 Task: Find connections with filter location Oschersleben with filter topic #Entrepreneurwith filter profile language Spanish with filter current company Inshorts with filter school PARUL INSTITUTE OF TECH., LIMDA, VAGHODIA 087 with filter industry Retail Pharmacies with filter service category Software Testing with filter keywords title Boilermaker
Action: Mouse moved to (514, 83)
Screenshot: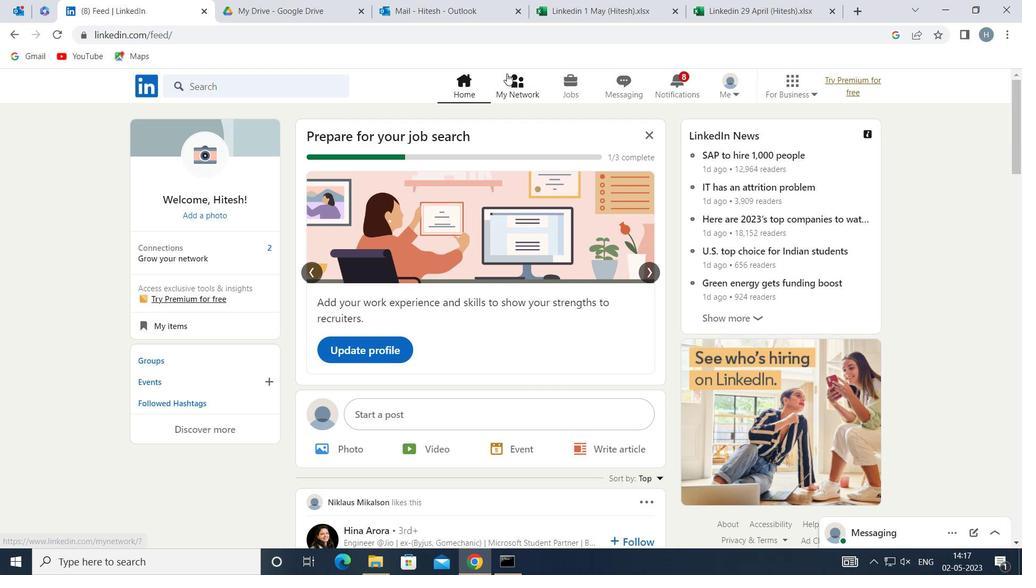 
Action: Mouse pressed left at (514, 83)
Screenshot: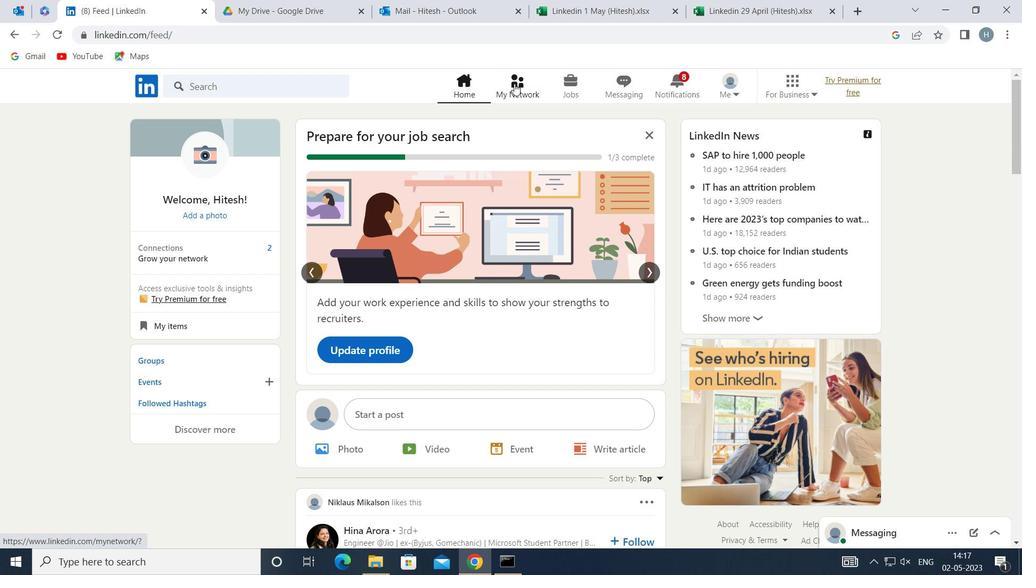 
Action: Mouse moved to (271, 158)
Screenshot: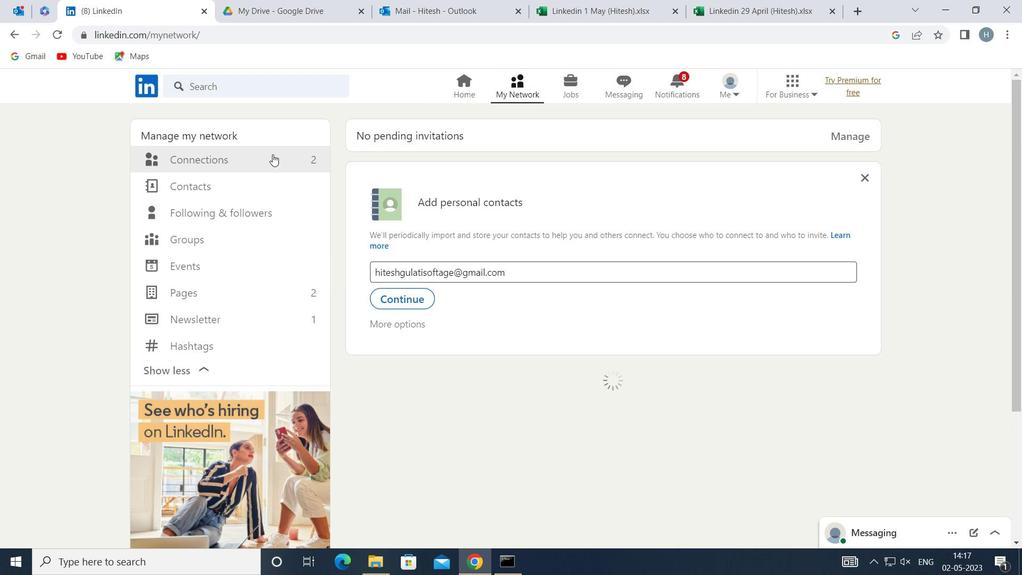 
Action: Mouse pressed left at (271, 158)
Screenshot: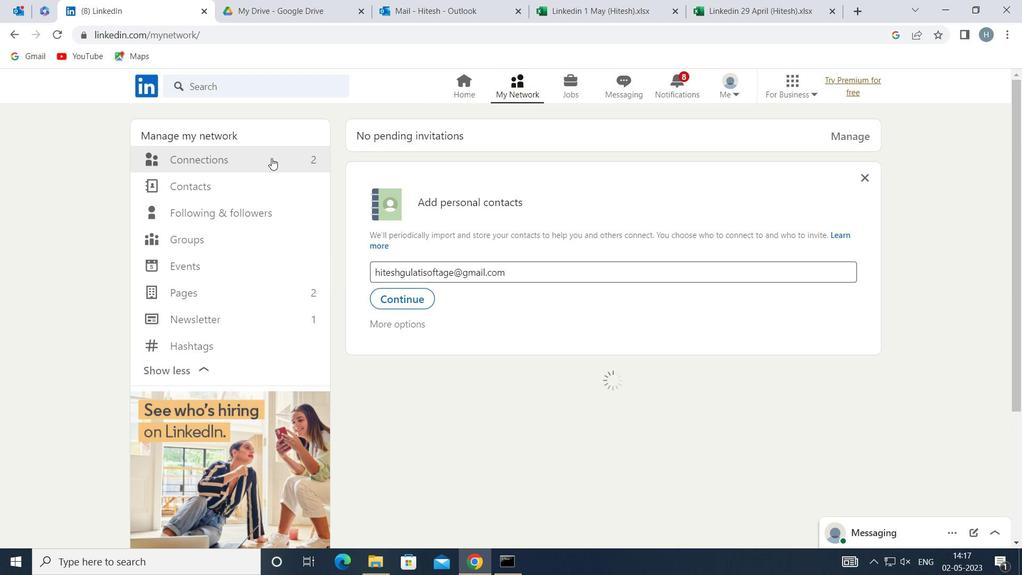 
Action: Mouse moved to (592, 158)
Screenshot: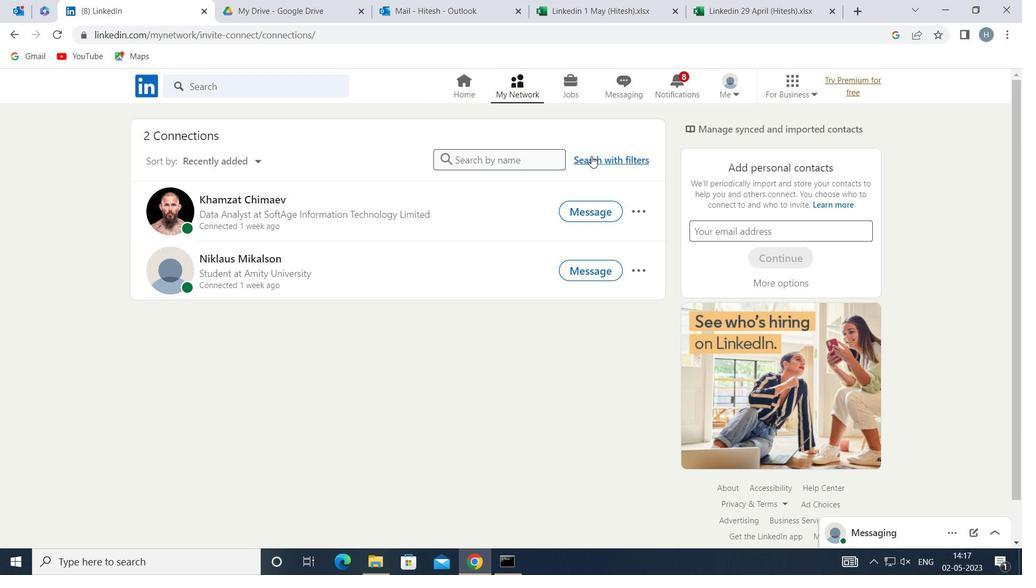 
Action: Mouse pressed left at (592, 158)
Screenshot: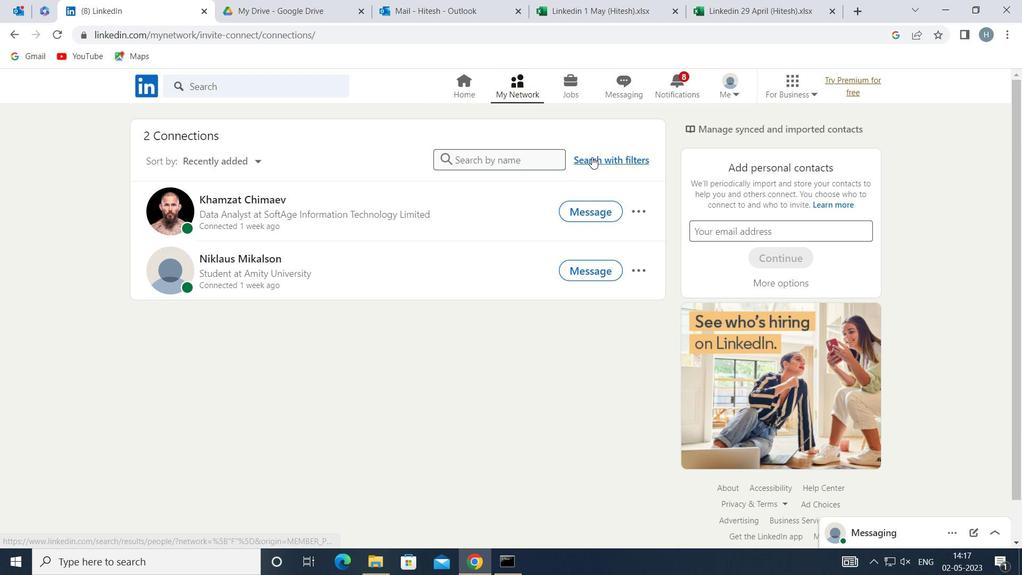 
Action: Mouse moved to (560, 123)
Screenshot: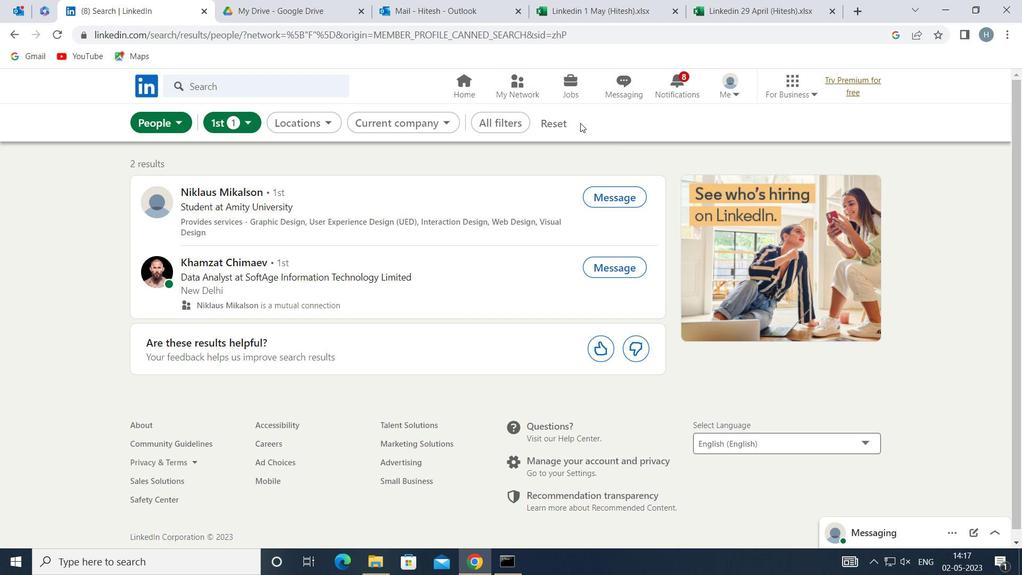 
Action: Mouse pressed left at (560, 123)
Screenshot: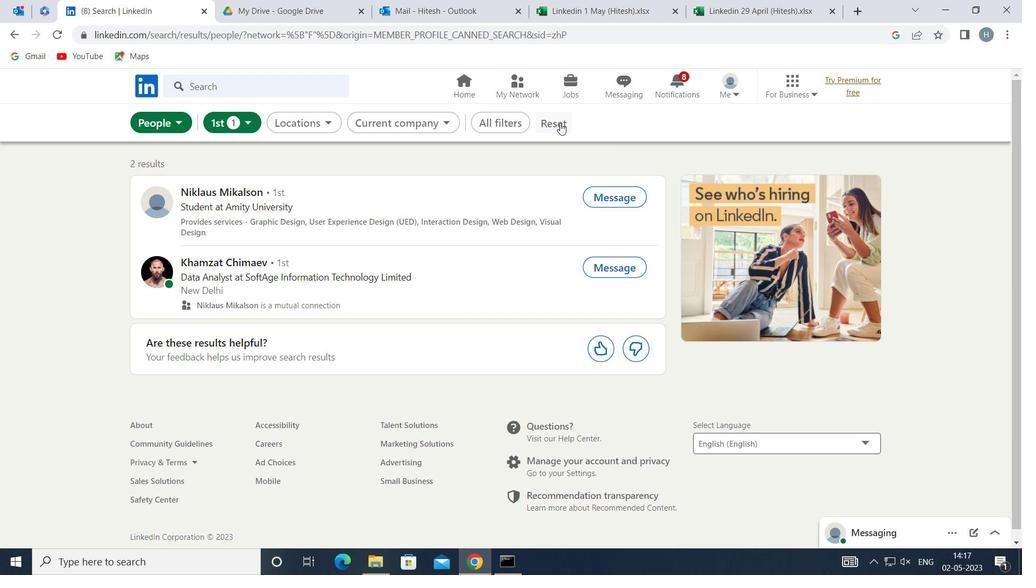 
Action: Mouse moved to (540, 118)
Screenshot: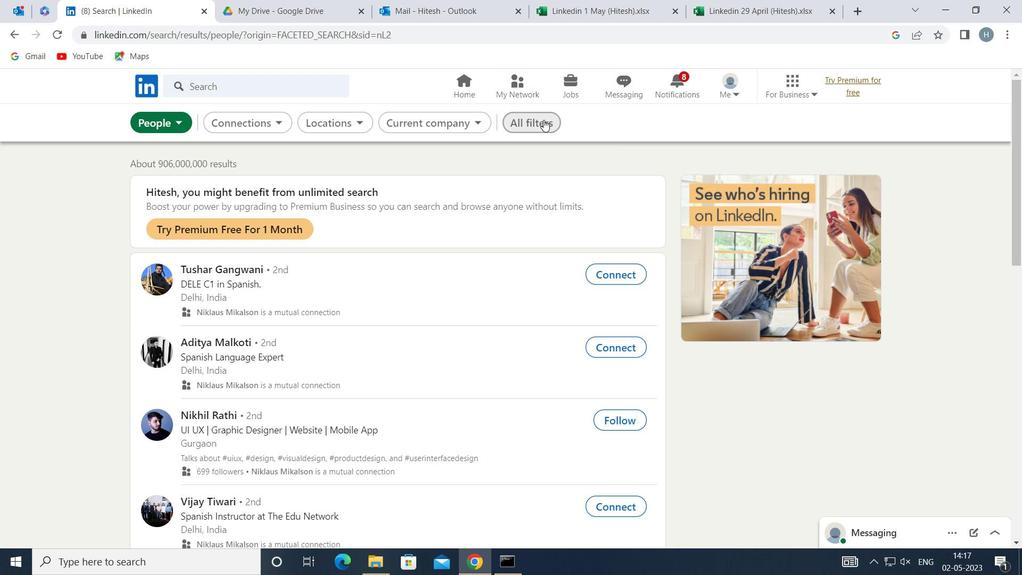 
Action: Mouse pressed left at (540, 118)
Screenshot: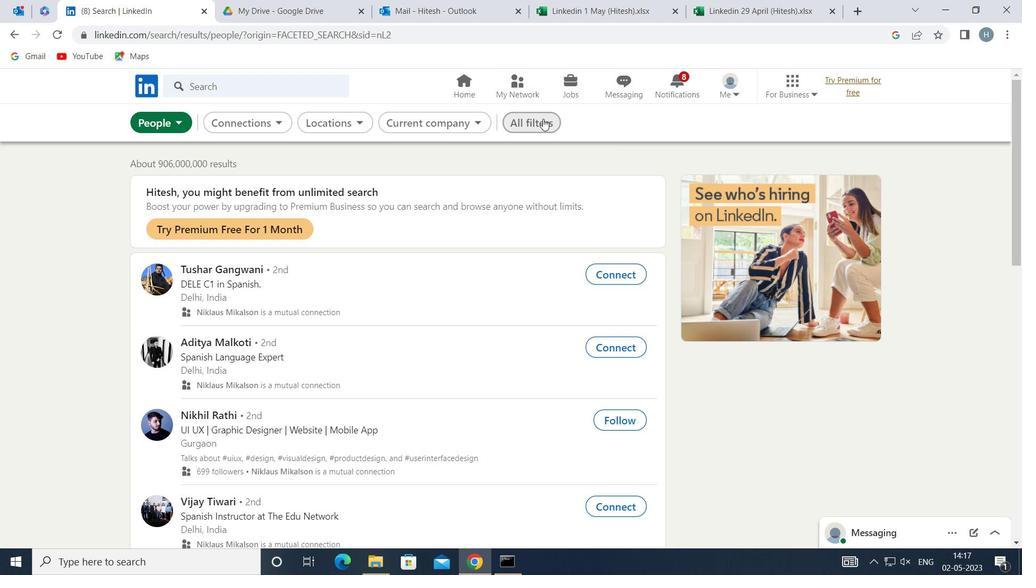 
Action: Mouse moved to (768, 254)
Screenshot: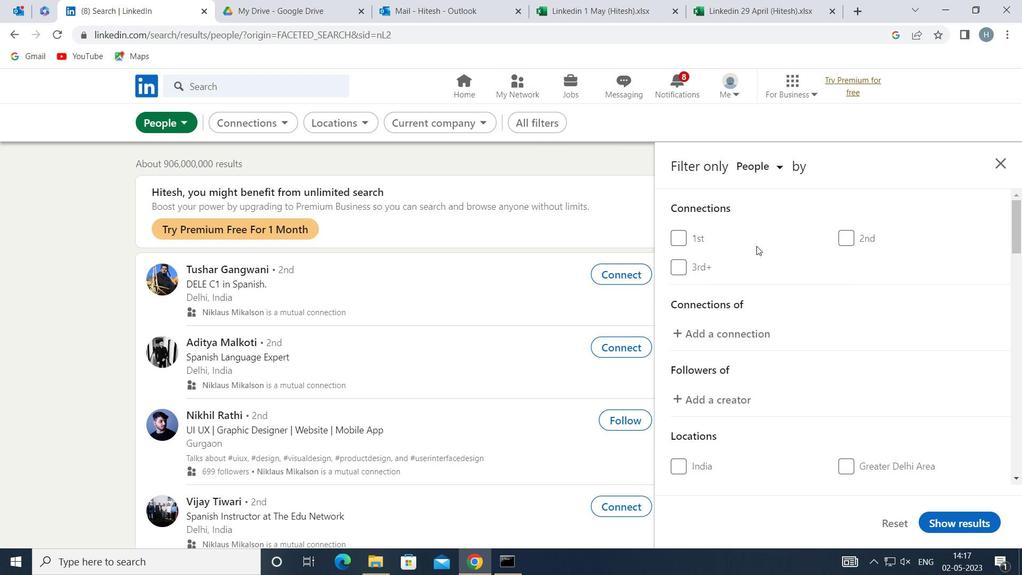 
Action: Mouse scrolled (768, 253) with delta (0, 0)
Screenshot: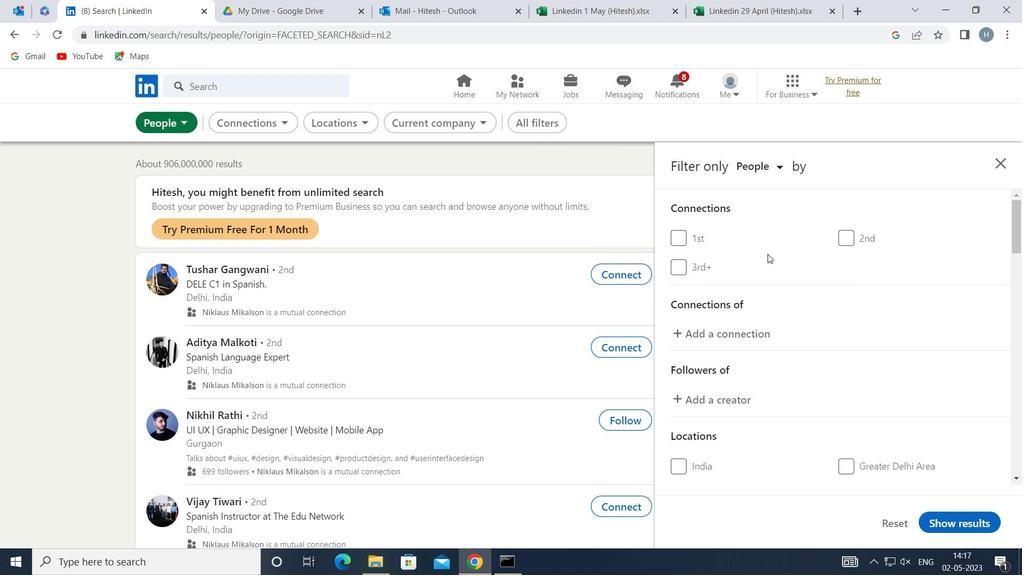 
Action: Mouse scrolled (768, 253) with delta (0, 0)
Screenshot: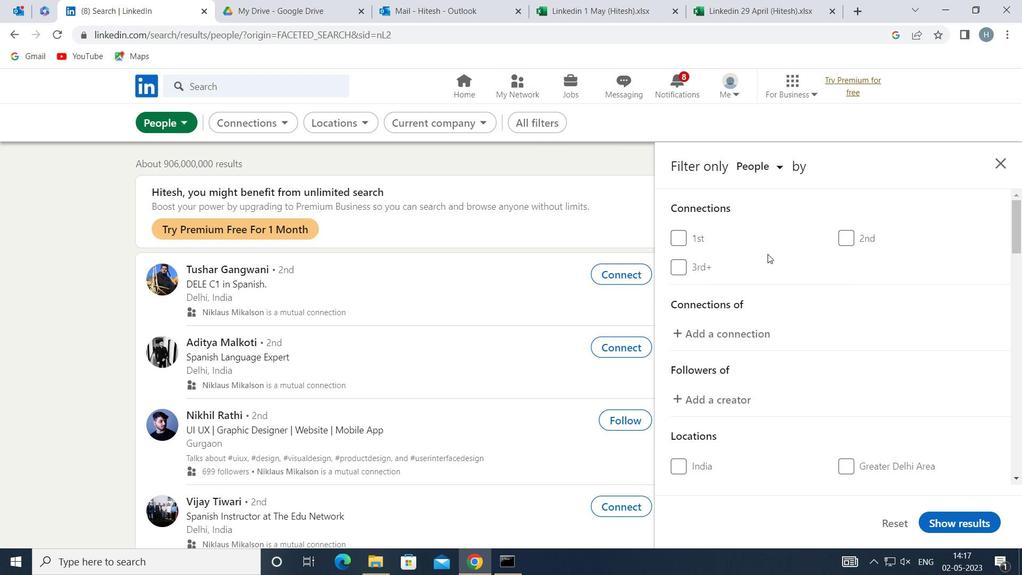 
Action: Mouse moved to (769, 254)
Screenshot: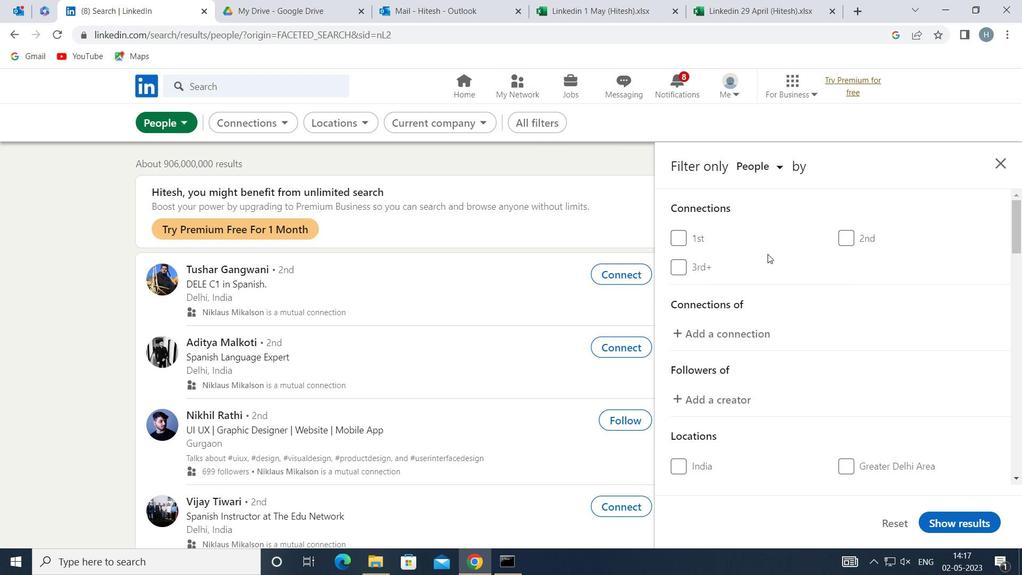 
Action: Mouse scrolled (769, 253) with delta (0, 0)
Screenshot: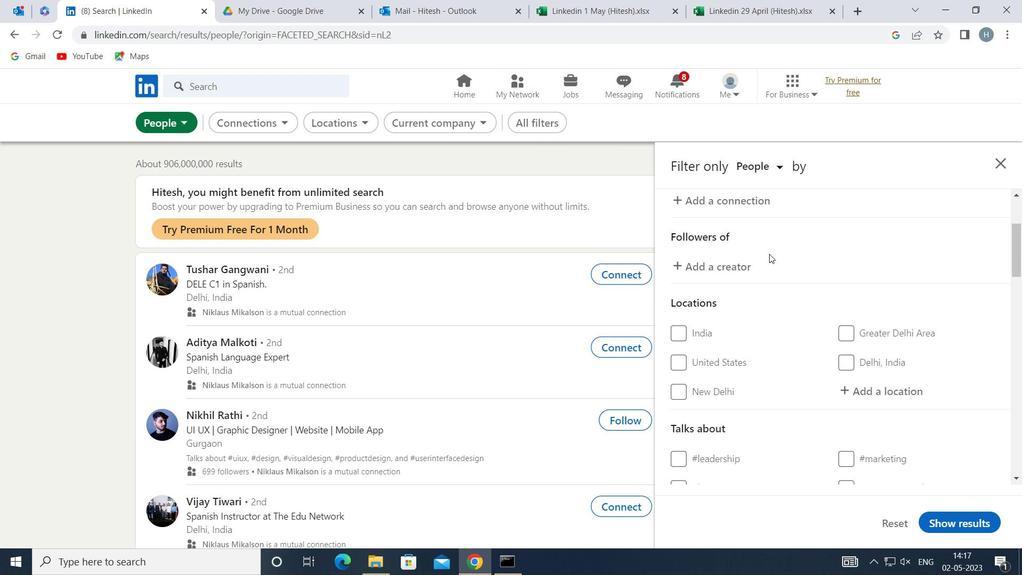
Action: Mouse moved to (850, 317)
Screenshot: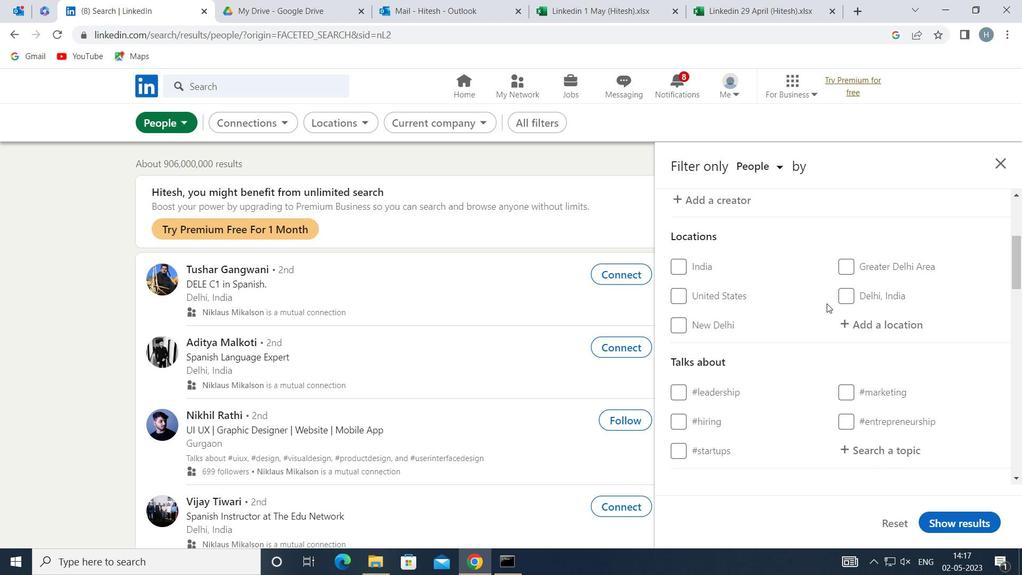 
Action: Mouse pressed left at (850, 317)
Screenshot: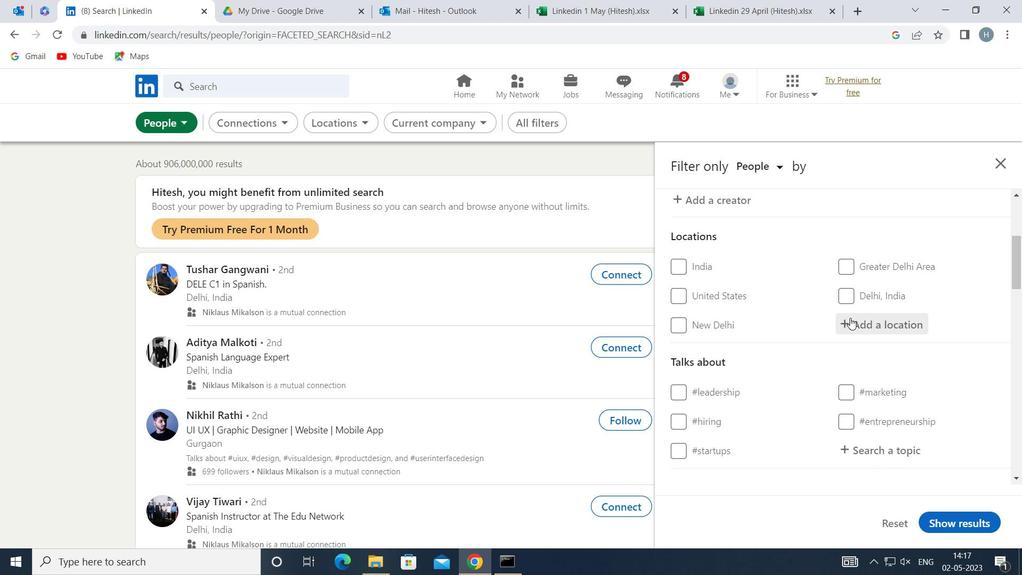 
Action: Mouse moved to (850, 317)
Screenshot: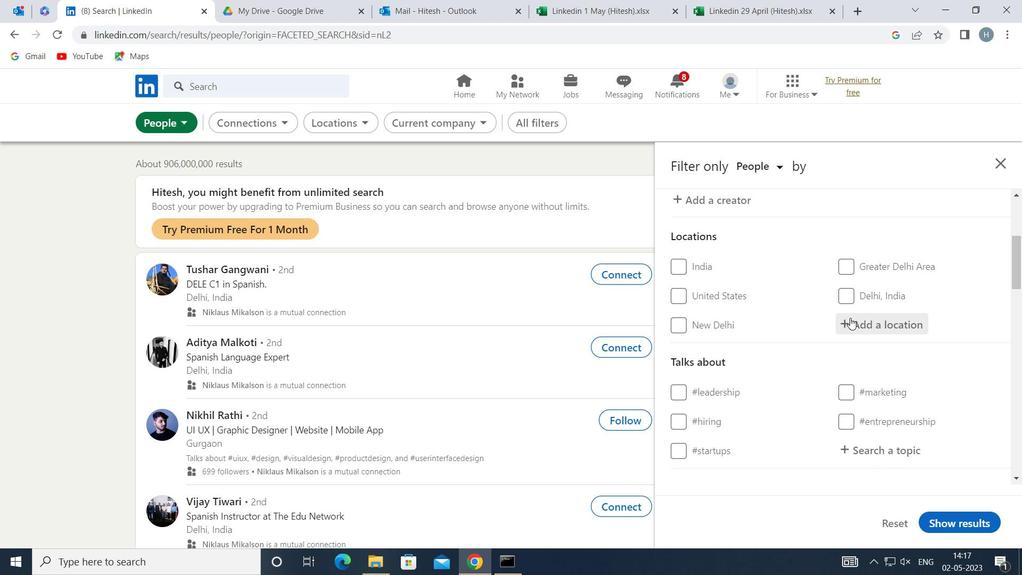 
Action: Key pressed <Key.shift>OSCHERSLEBEN
Screenshot: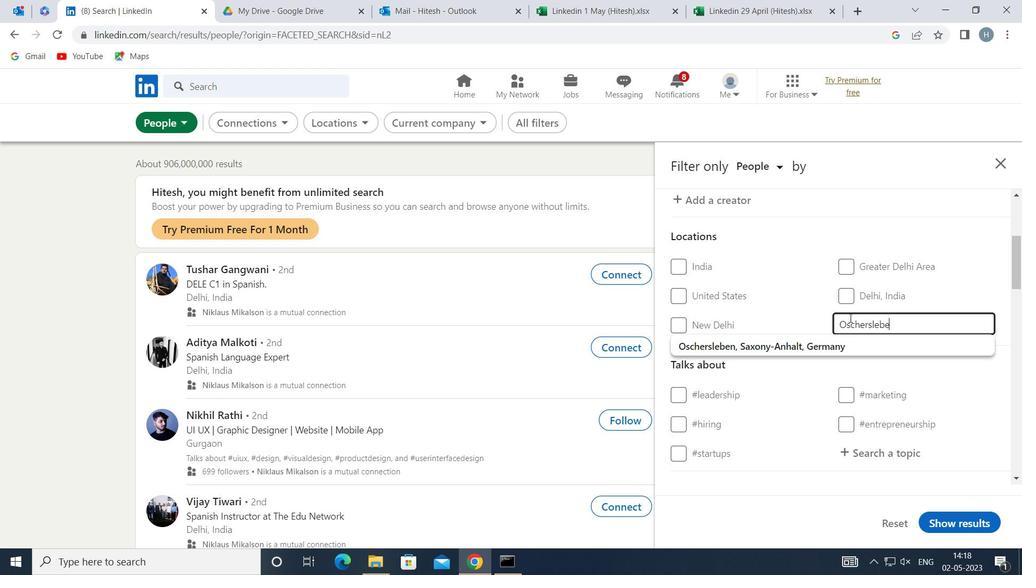 
Action: Mouse moved to (839, 341)
Screenshot: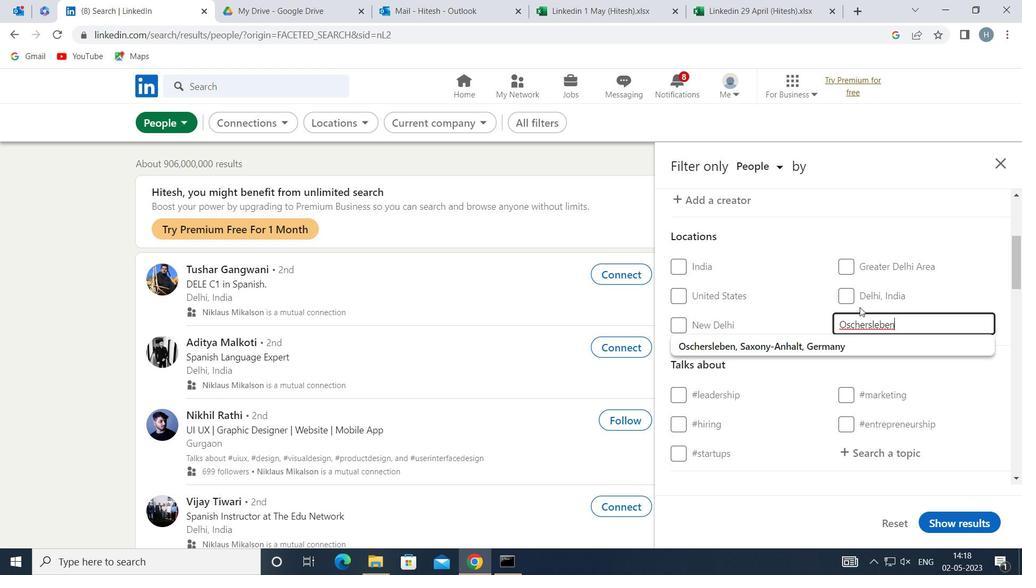 
Action: Mouse pressed left at (839, 341)
Screenshot: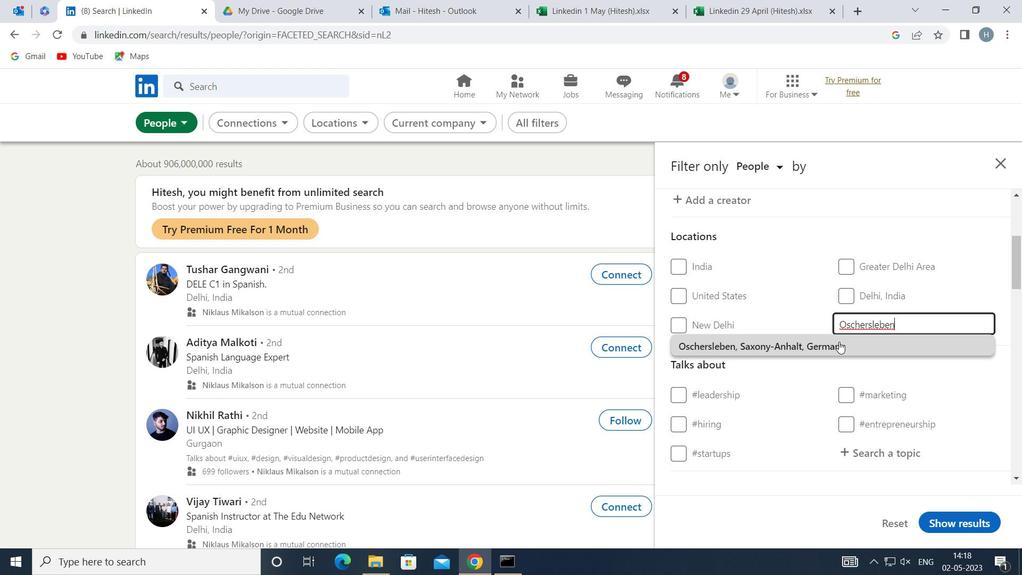 
Action: Mouse moved to (837, 345)
Screenshot: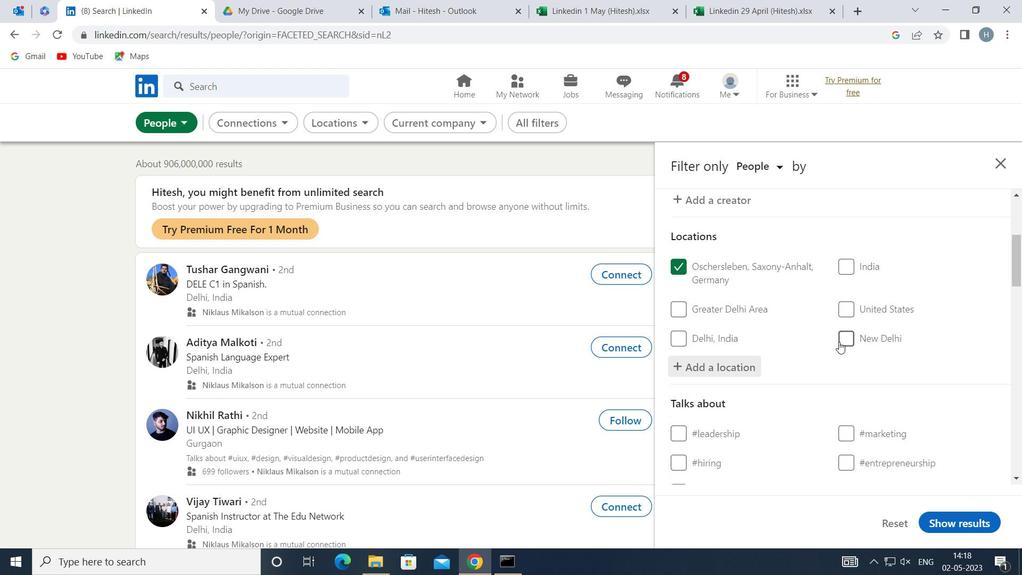 
Action: Mouse scrolled (837, 345) with delta (0, 0)
Screenshot: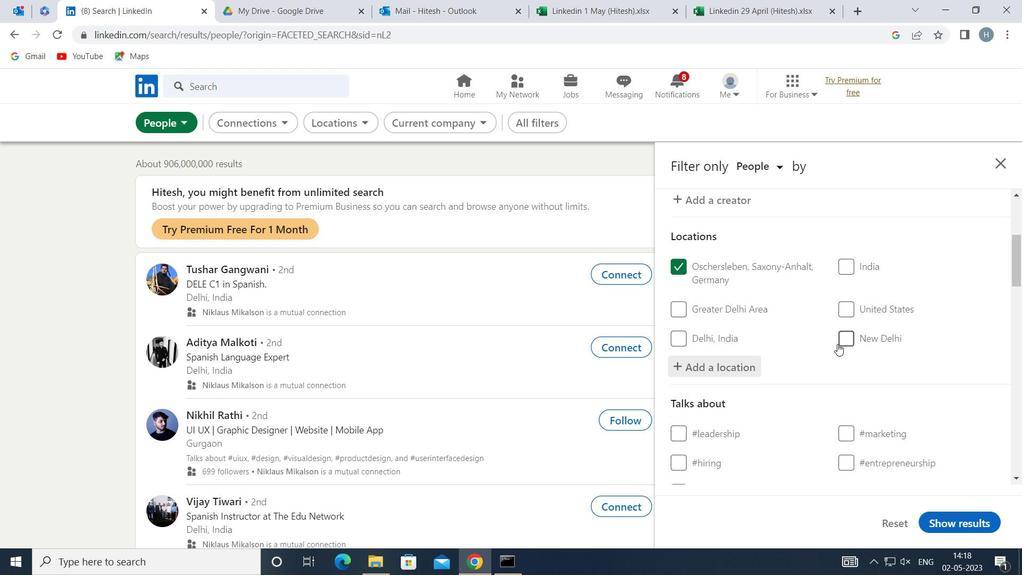 
Action: Mouse scrolled (837, 345) with delta (0, 0)
Screenshot: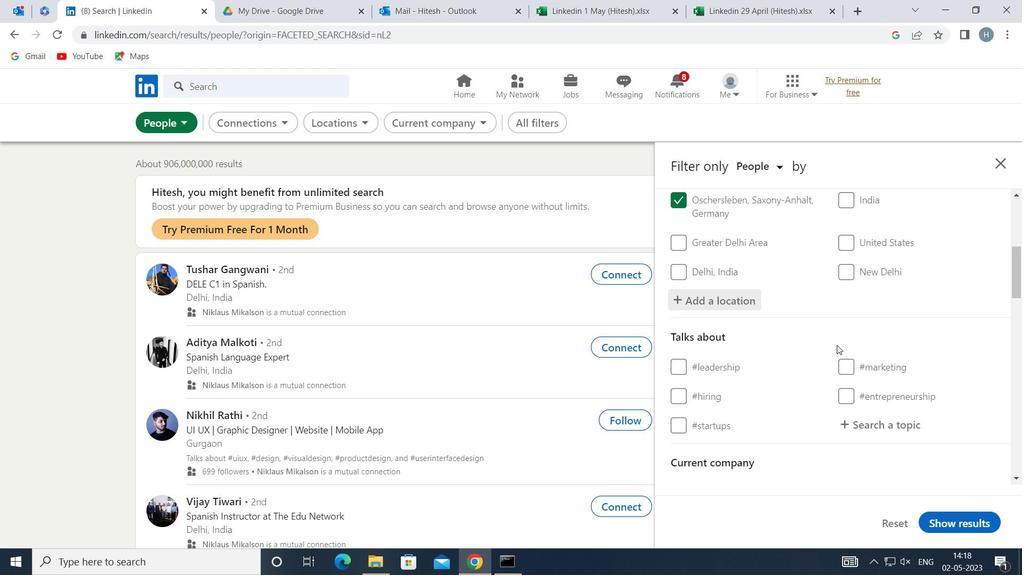 
Action: Mouse moved to (884, 352)
Screenshot: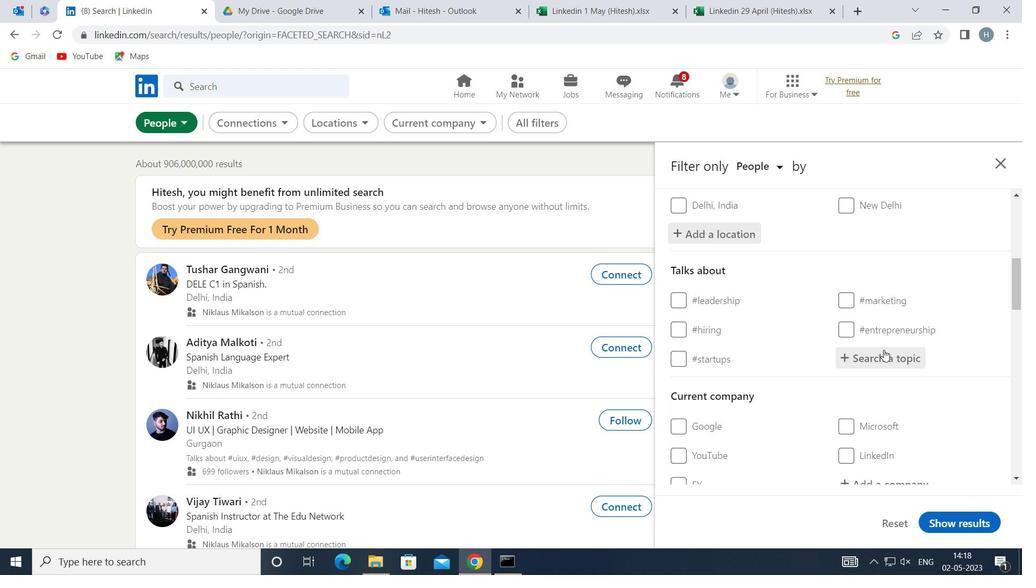 
Action: Mouse pressed left at (884, 352)
Screenshot: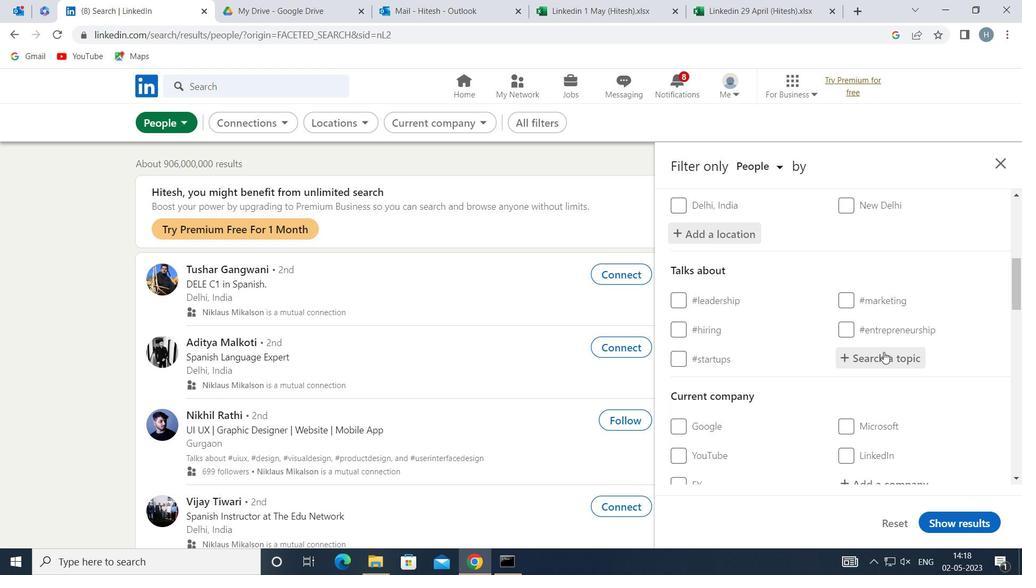 
Action: Mouse moved to (883, 352)
Screenshot: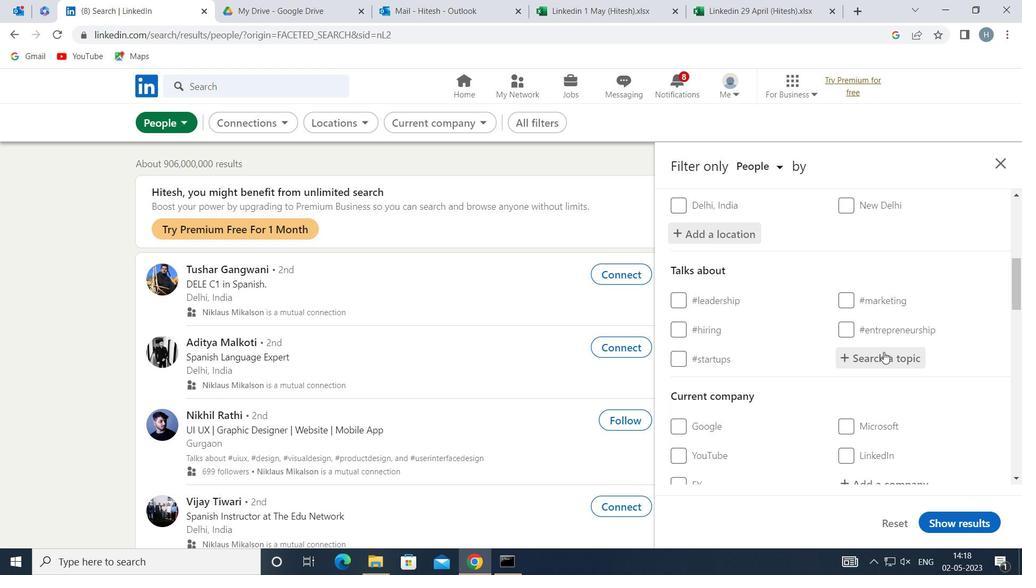 
Action: Key pressed <Key.shift>ENTREO<Key.backspace>PRENEU
Screenshot: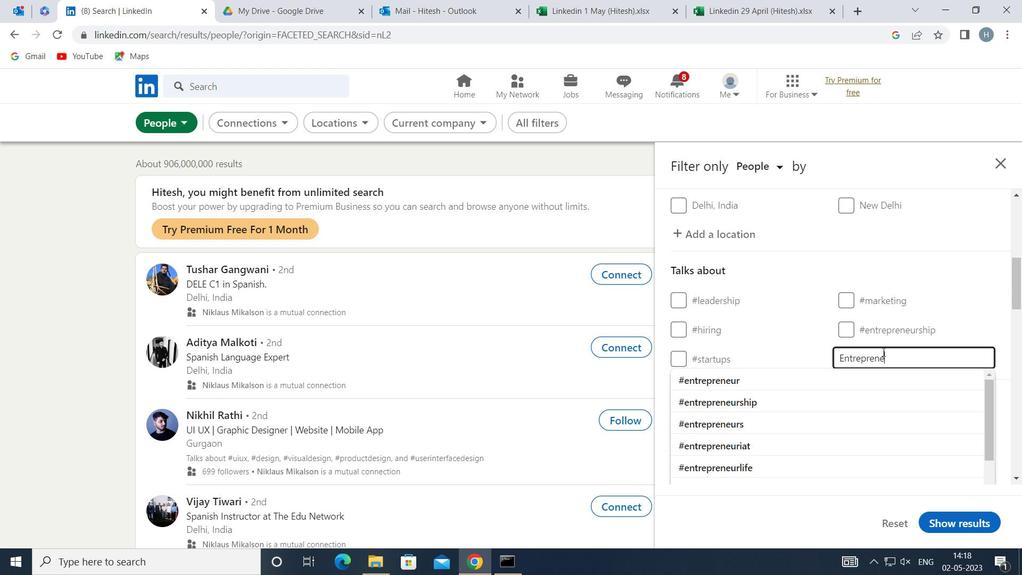 
Action: Mouse moved to (876, 378)
Screenshot: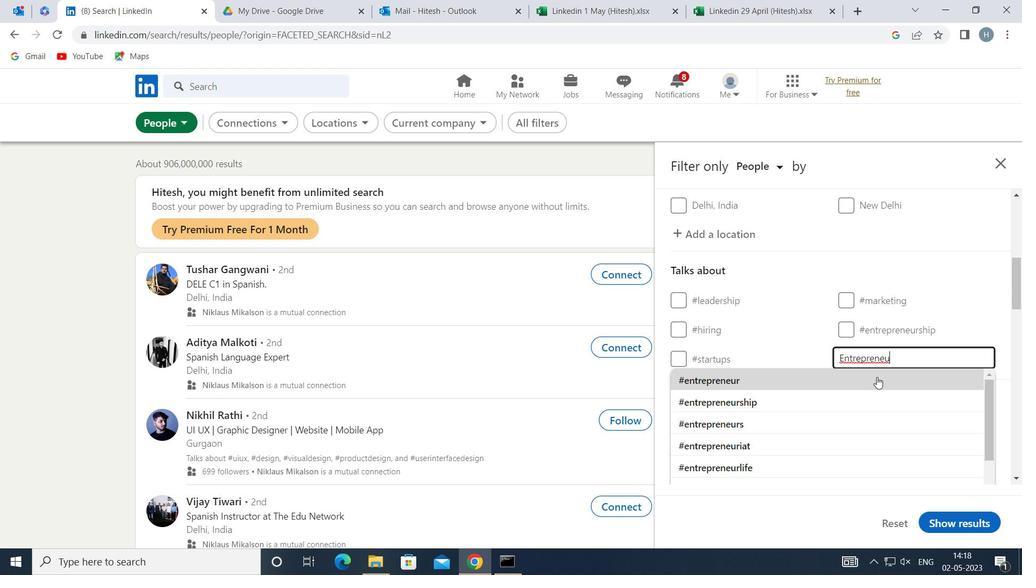 
Action: Mouse pressed left at (876, 378)
Screenshot: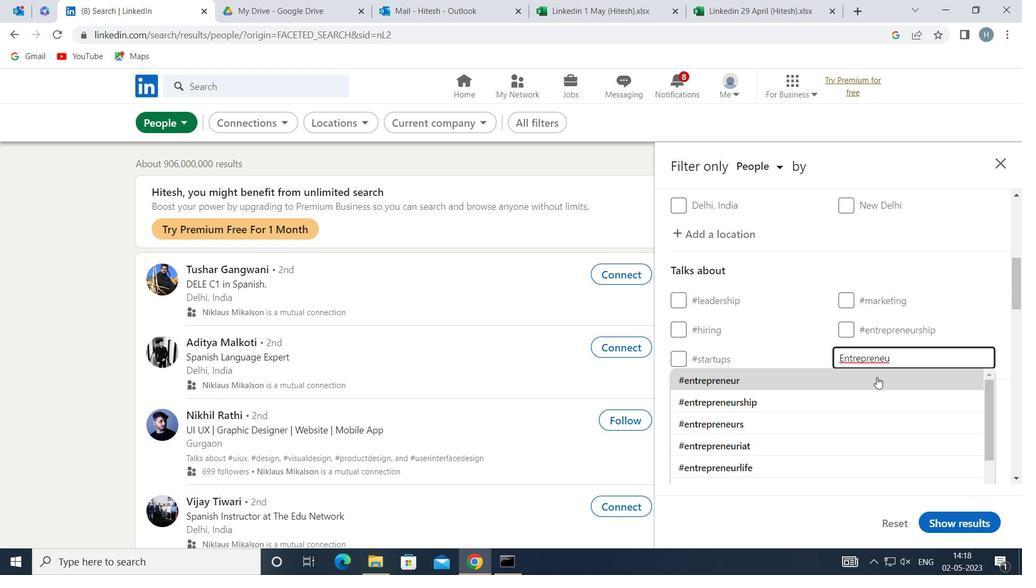 
Action: Mouse moved to (822, 385)
Screenshot: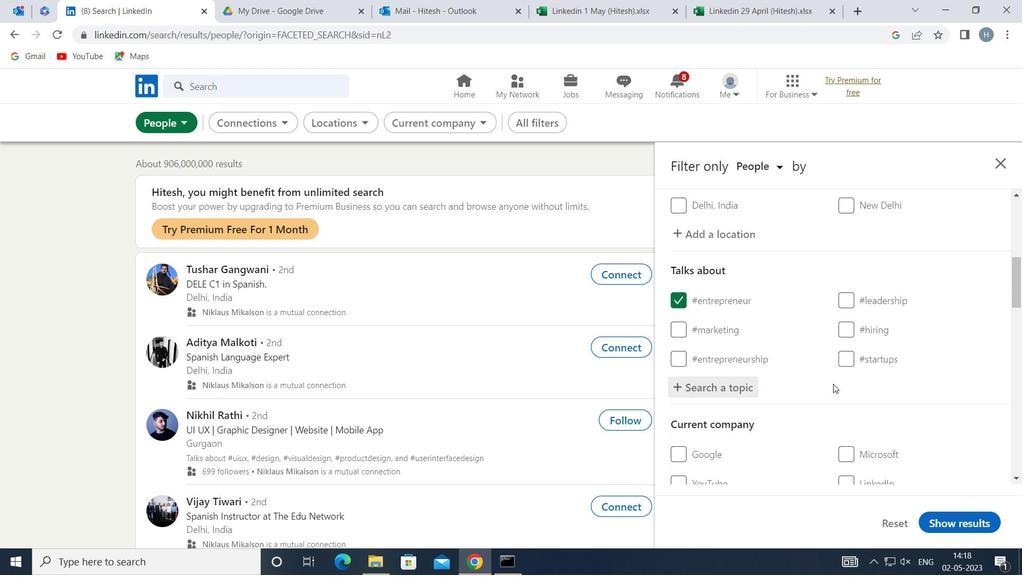 
Action: Mouse scrolled (822, 385) with delta (0, 0)
Screenshot: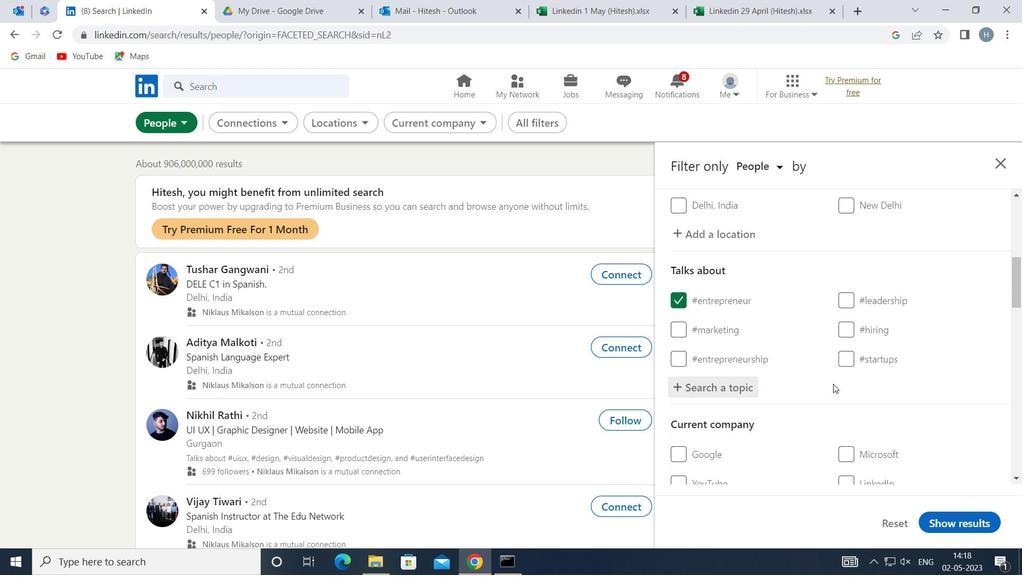 
Action: Mouse moved to (778, 393)
Screenshot: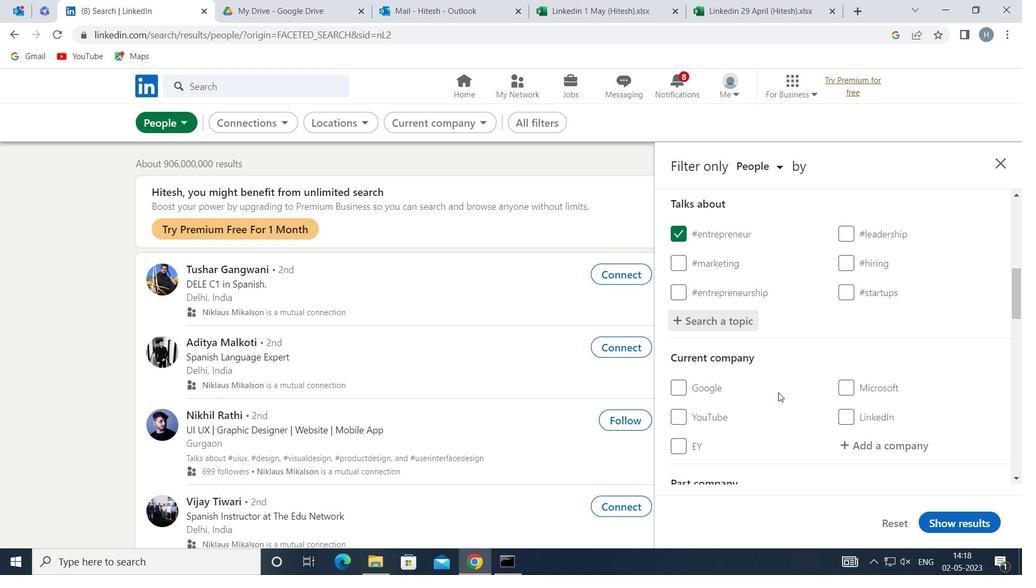 
Action: Mouse scrolled (778, 393) with delta (0, 0)
Screenshot: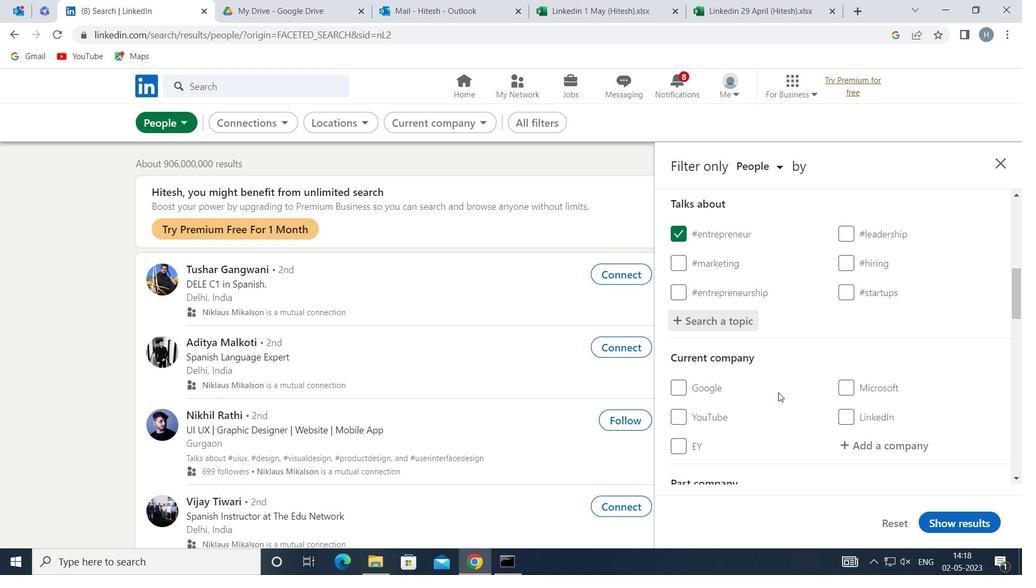 
Action: Mouse moved to (807, 388)
Screenshot: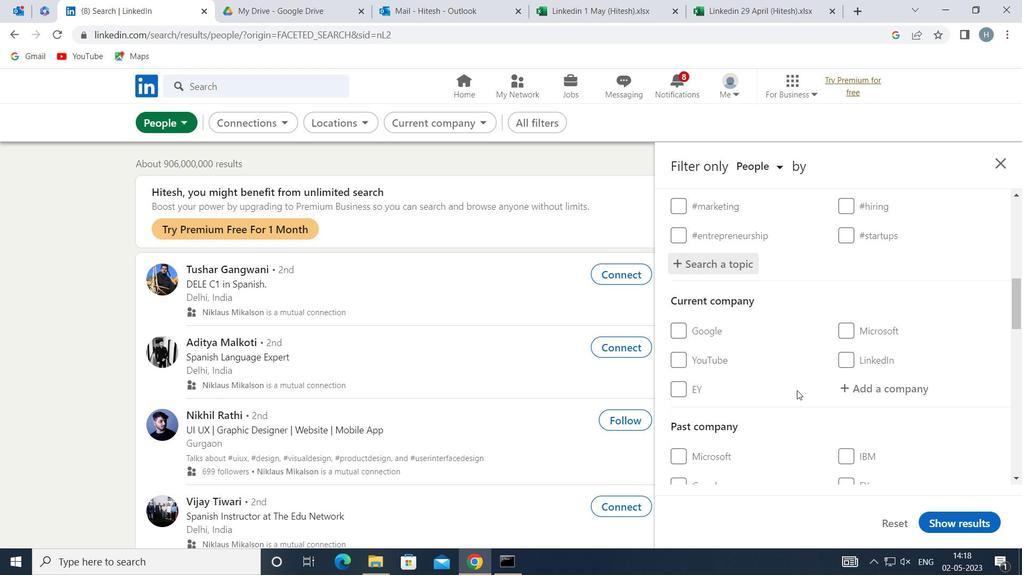 
Action: Mouse scrolled (807, 388) with delta (0, 0)
Screenshot: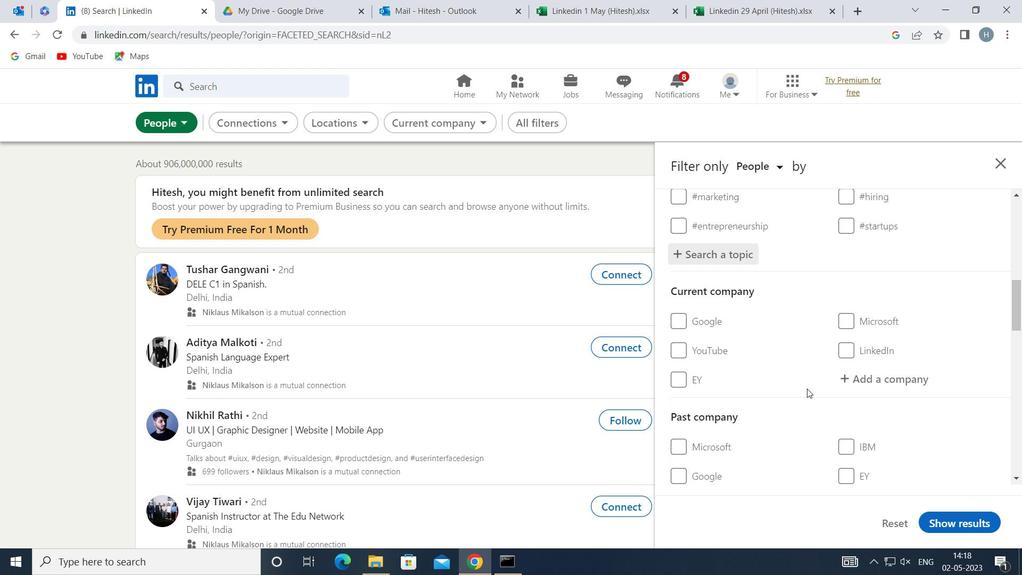 
Action: Mouse scrolled (807, 388) with delta (0, 0)
Screenshot: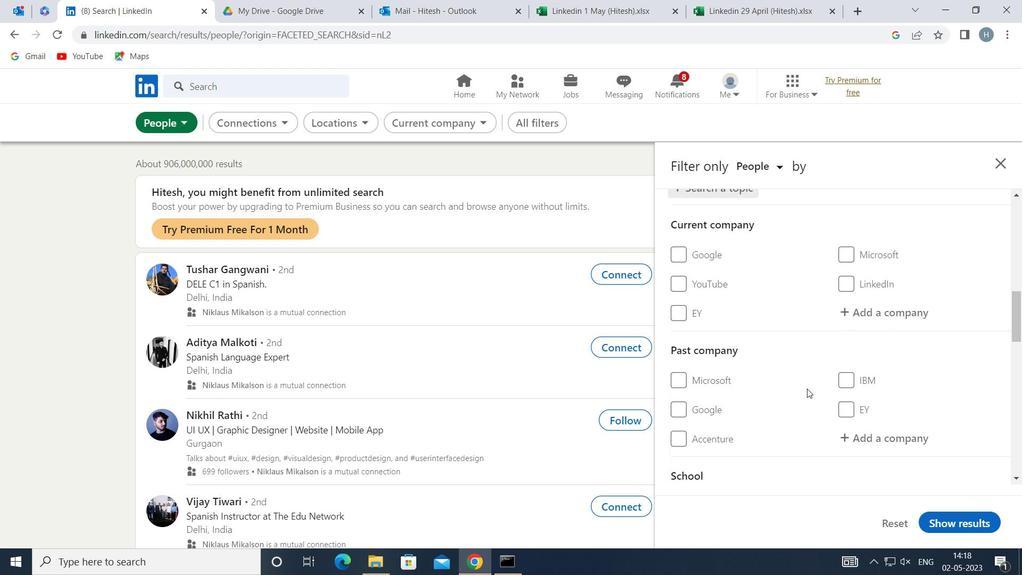 
Action: Mouse scrolled (807, 388) with delta (0, 0)
Screenshot: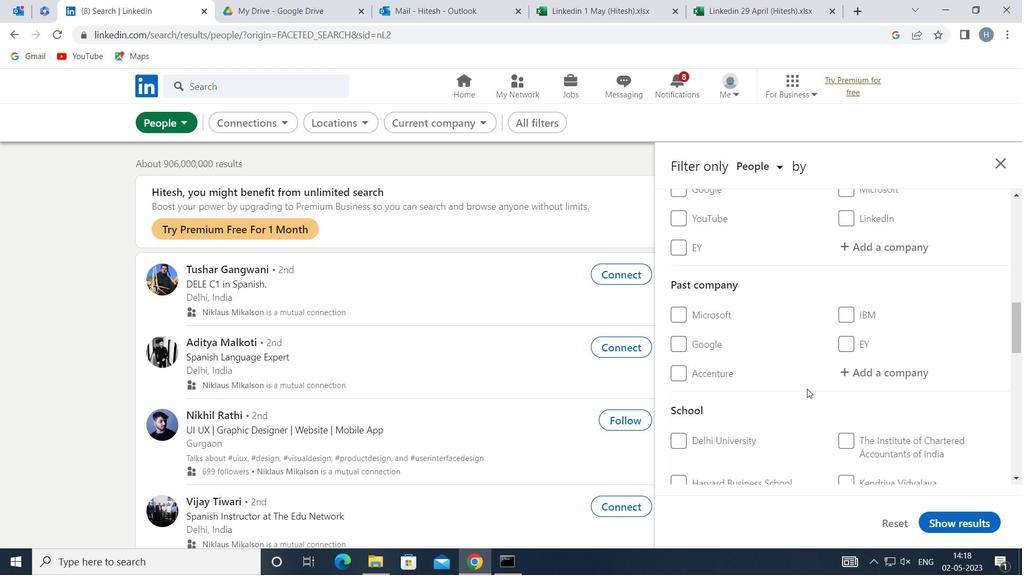 
Action: Mouse scrolled (807, 388) with delta (0, 0)
Screenshot: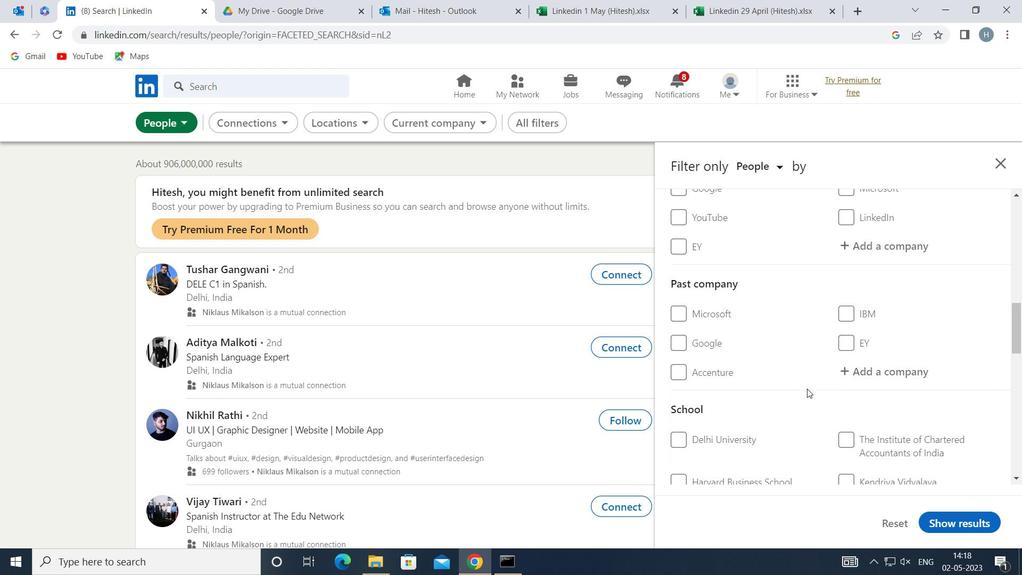 
Action: Mouse scrolled (807, 388) with delta (0, 0)
Screenshot: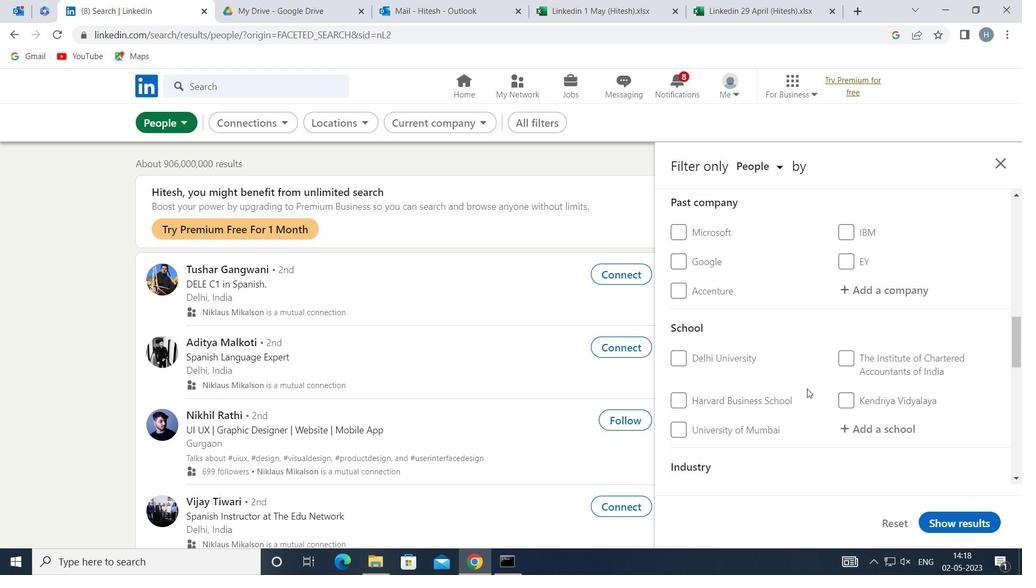 
Action: Mouse scrolled (807, 388) with delta (0, 0)
Screenshot: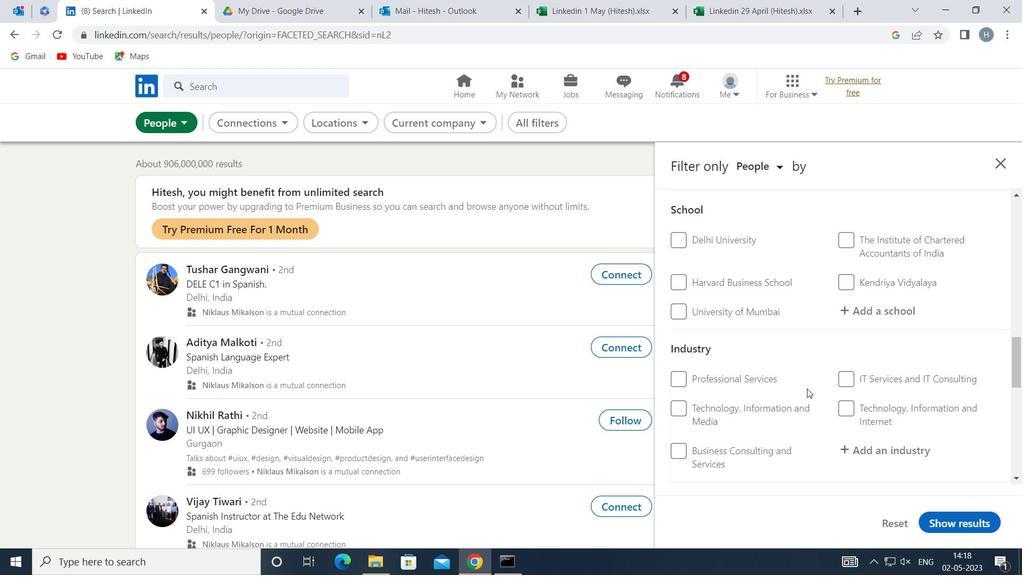 
Action: Mouse scrolled (807, 388) with delta (0, 0)
Screenshot: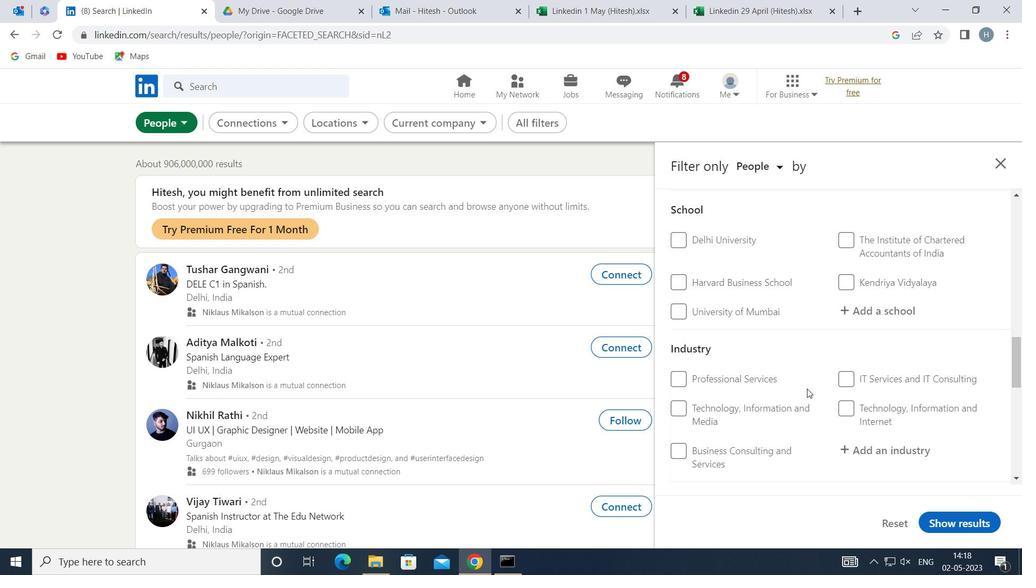 
Action: Mouse scrolled (807, 388) with delta (0, 0)
Screenshot: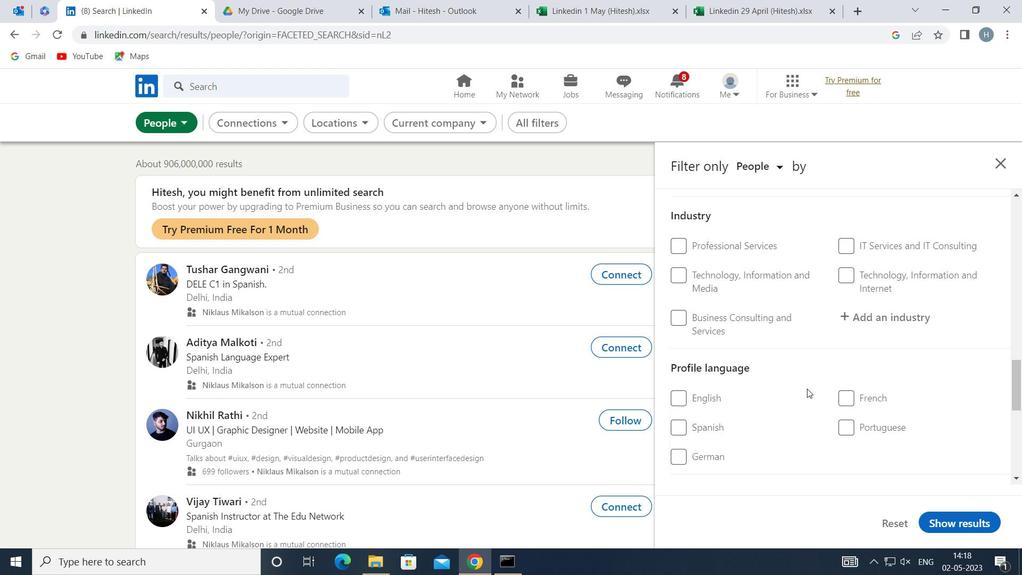 
Action: Mouse moved to (720, 361)
Screenshot: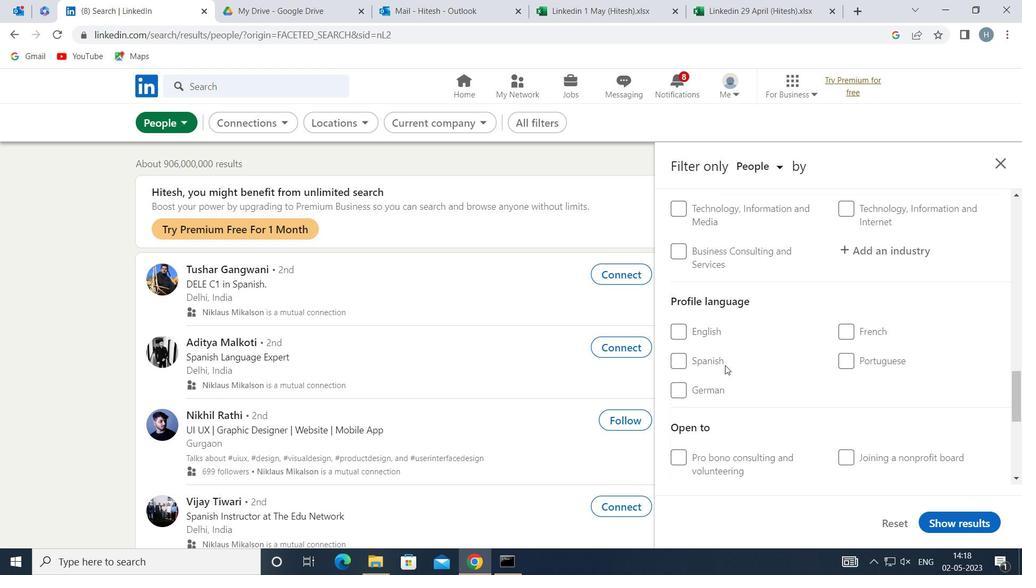 
Action: Mouse pressed left at (720, 361)
Screenshot: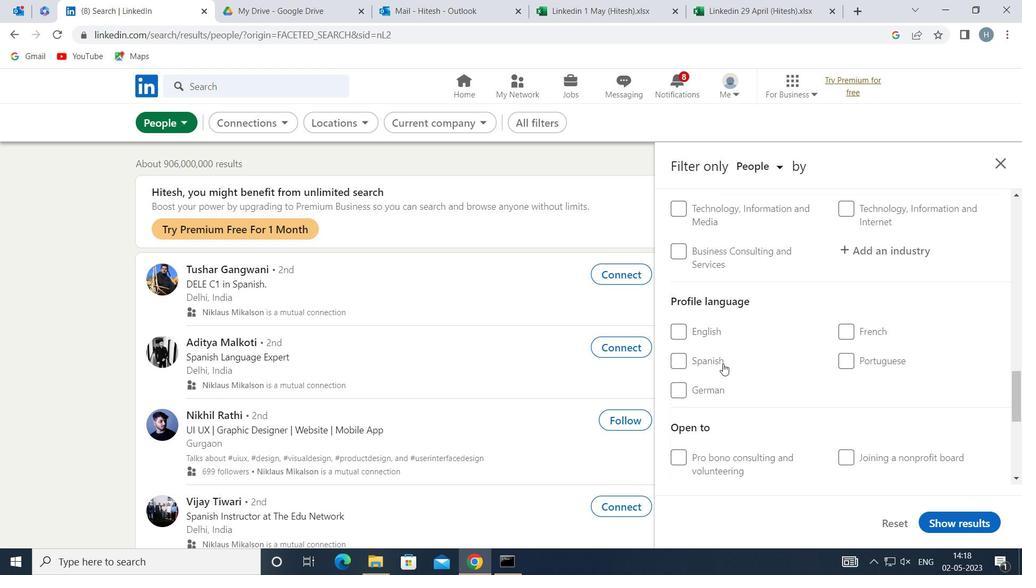 
Action: Mouse moved to (782, 361)
Screenshot: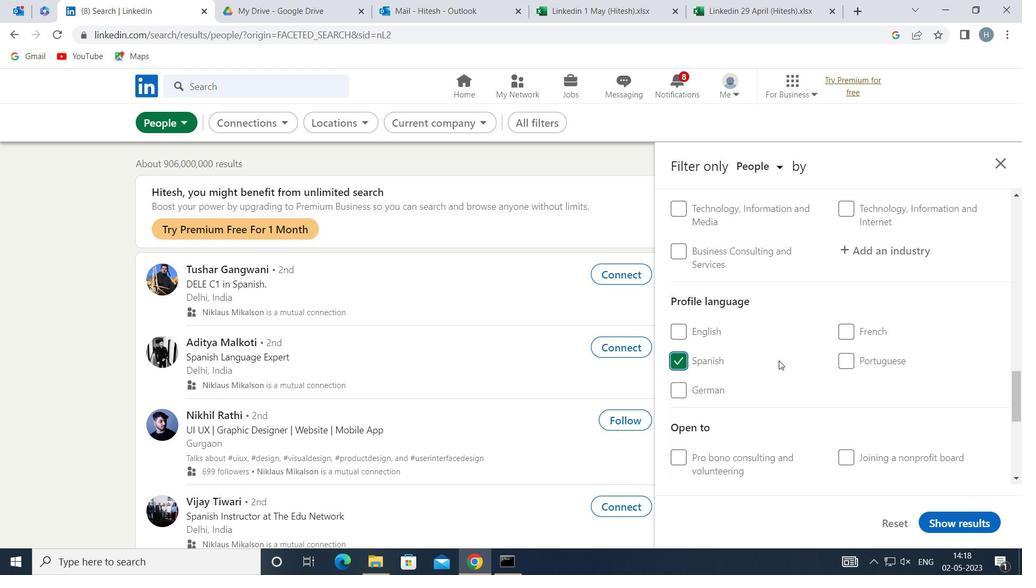 
Action: Mouse scrolled (782, 361) with delta (0, 0)
Screenshot: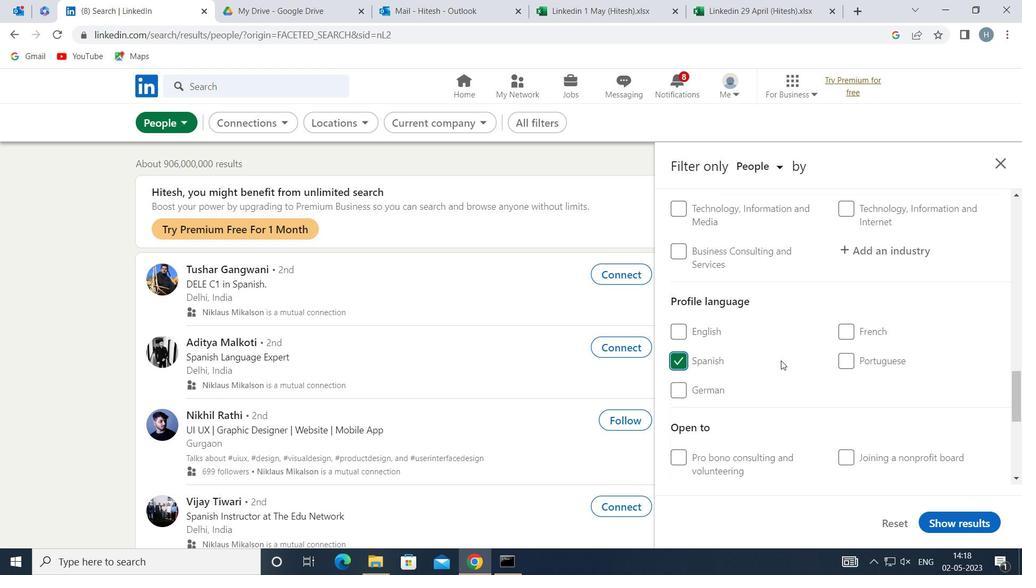 
Action: Mouse scrolled (782, 361) with delta (0, 0)
Screenshot: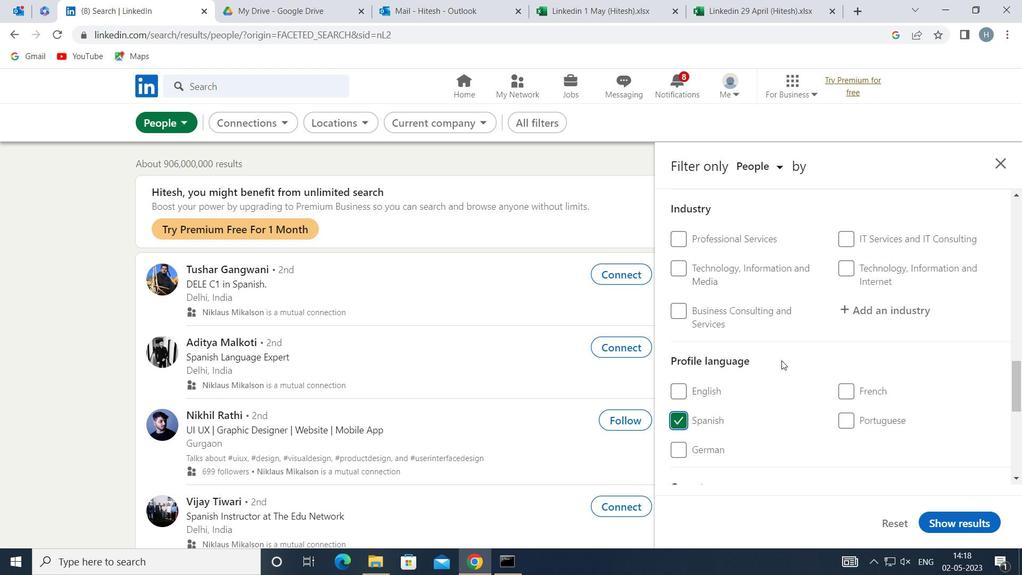 
Action: Mouse scrolled (782, 361) with delta (0, 0)
Screenshot: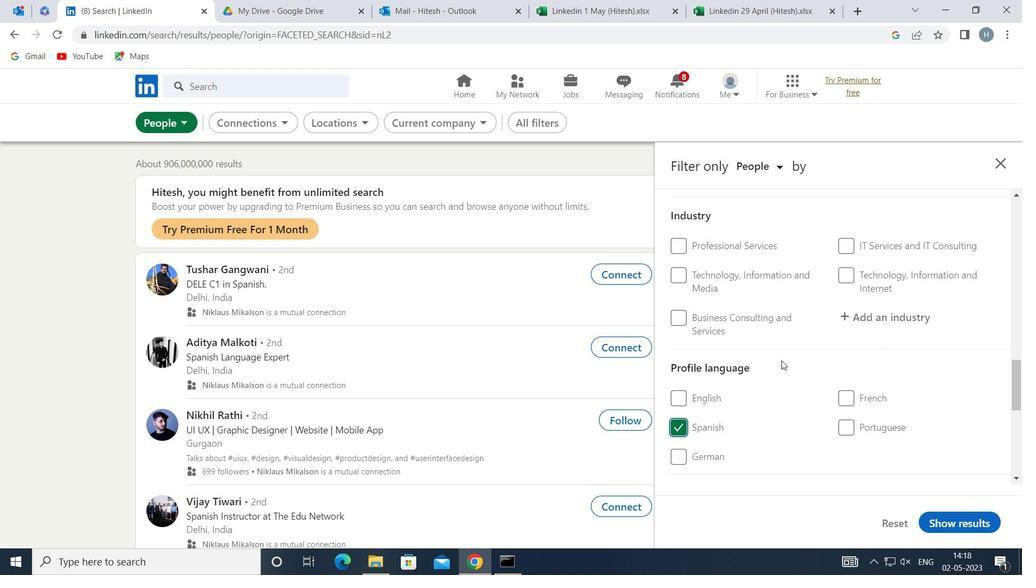 
Action: Mouse scrolled (782, 361) with delta (0, 0)
Screenshot: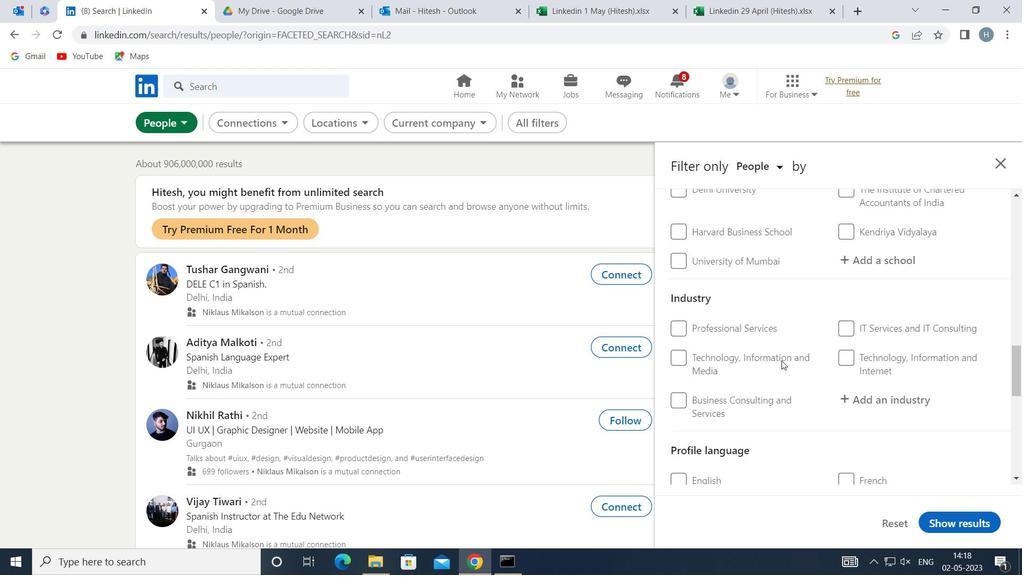 
Action: Mouse scrolled (782, 361) with delta (0, 0)
Screenshot: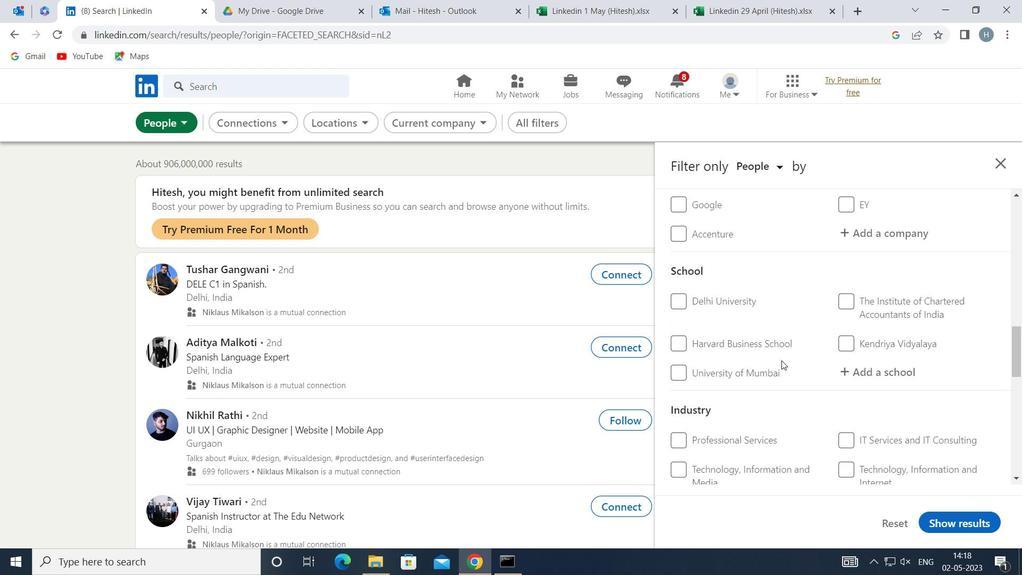 
Action: Mouse scrolled (782, 361) with delta (0, 0)
Screenshot: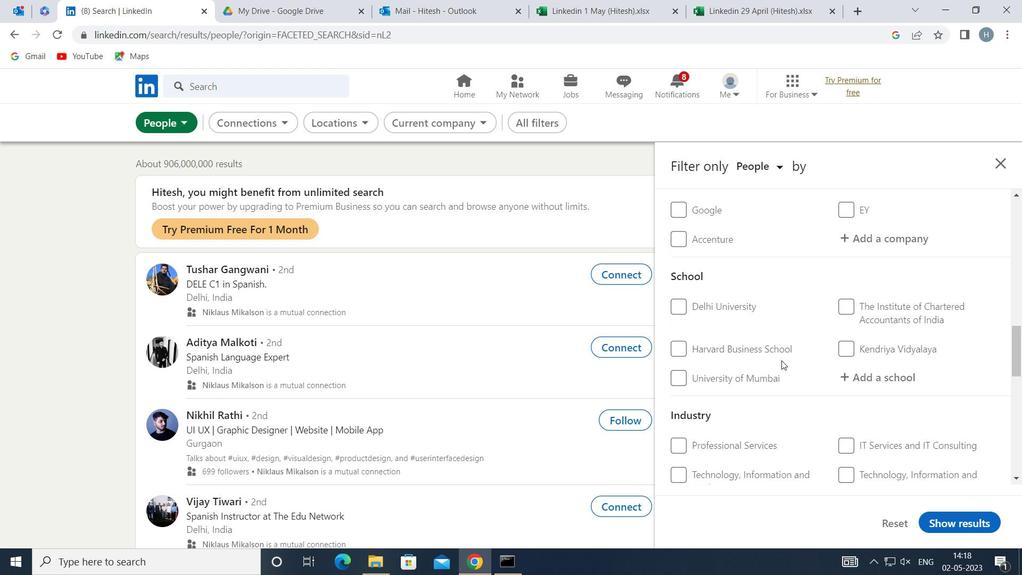 
Action: Mouse scrolled (782, 361) with delta (0, 0)
Screenshot: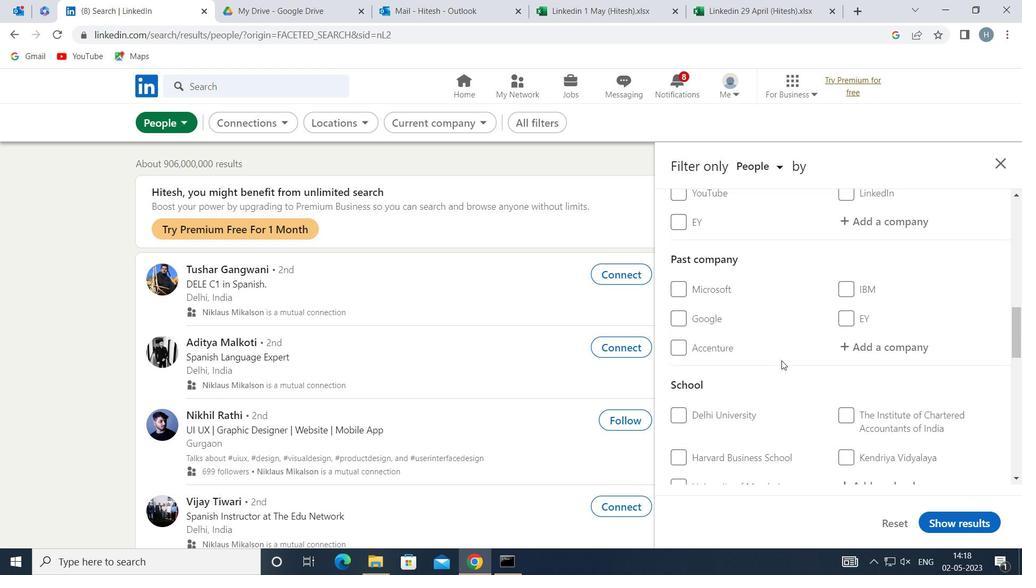 
Action: Mouse scrolled (782, 361) with delta (0, 0)
Screenshot: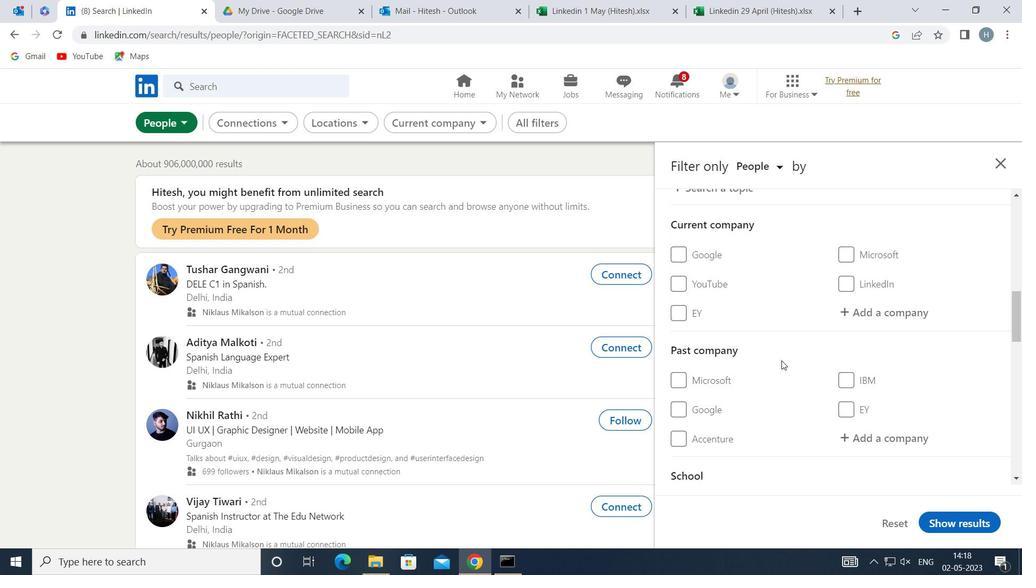 
Action: Mouse moved to (877, 376)
Screenshot: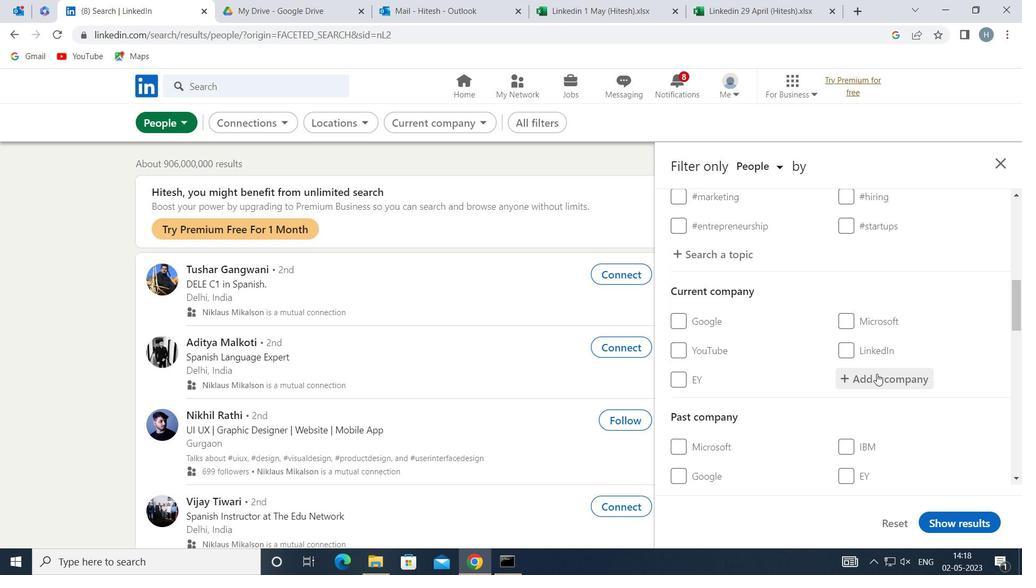 
Action: Mouse pressed left at (877, 376)
Screenshot: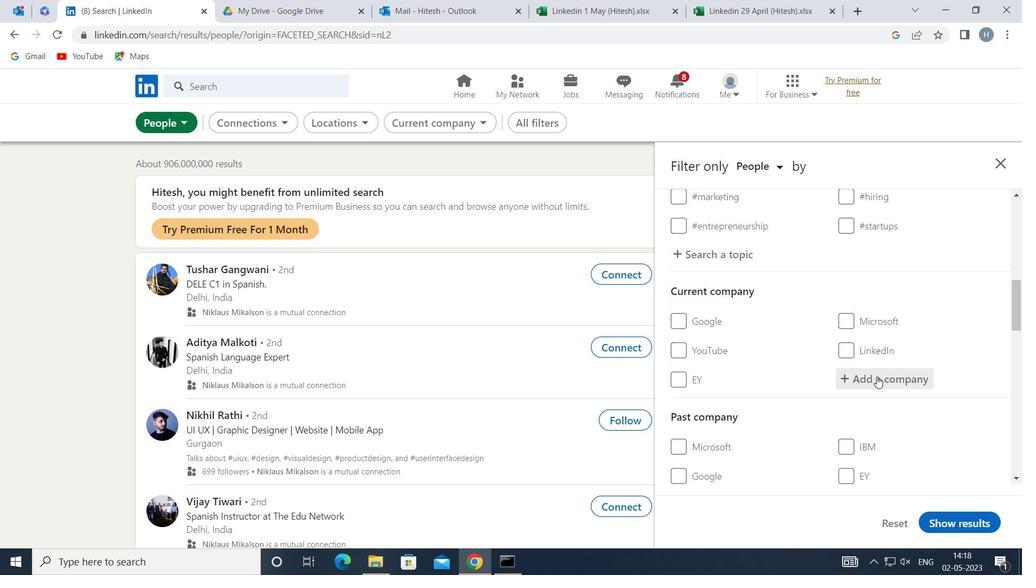 
Action: Key pressed <Key.shift>INSHORTS
Screenshot: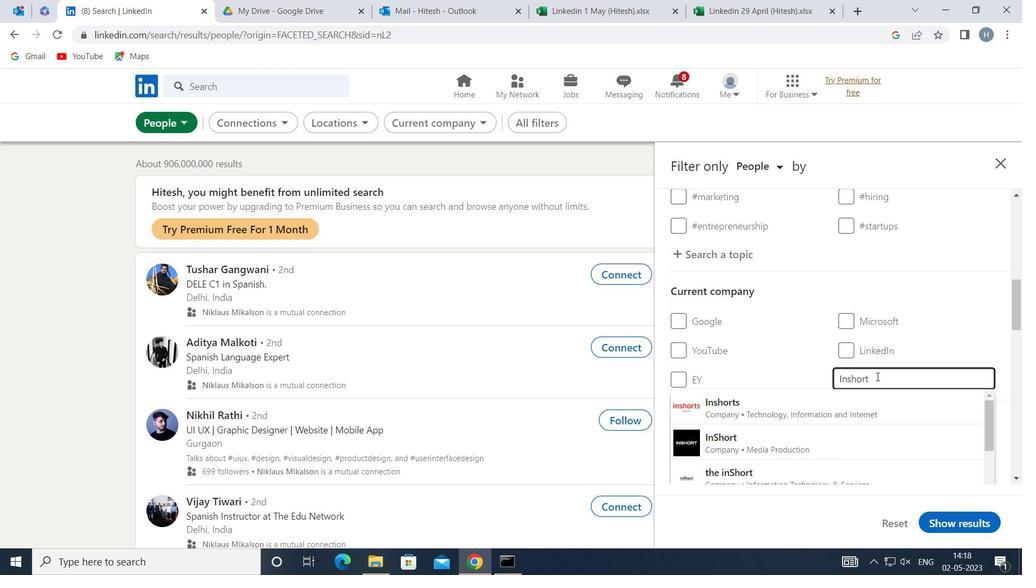 
Action: Mouse moved to (835, 403)
Screenshot: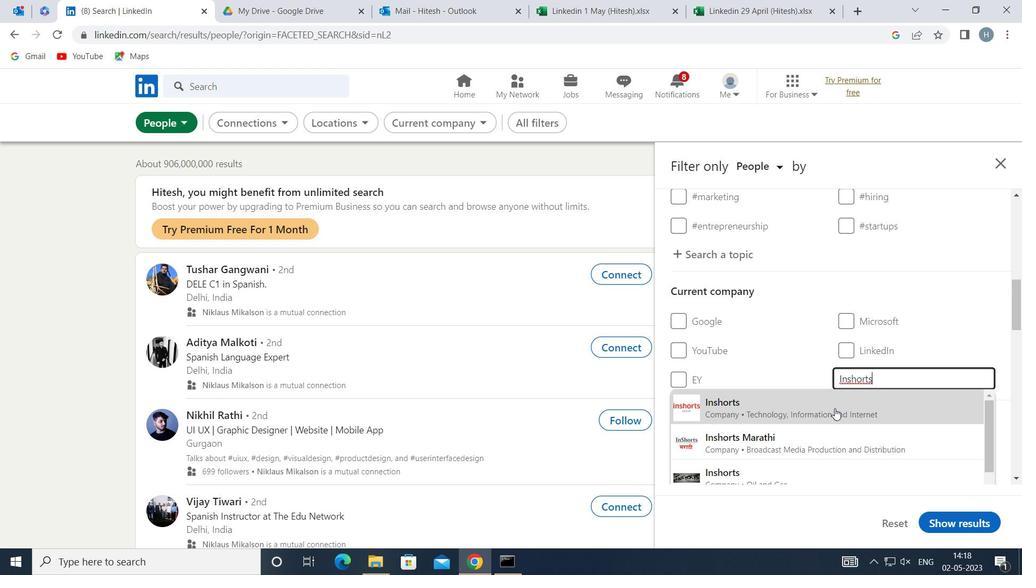 
Action: Mouse pressed left at (835, 403)
Screenshot: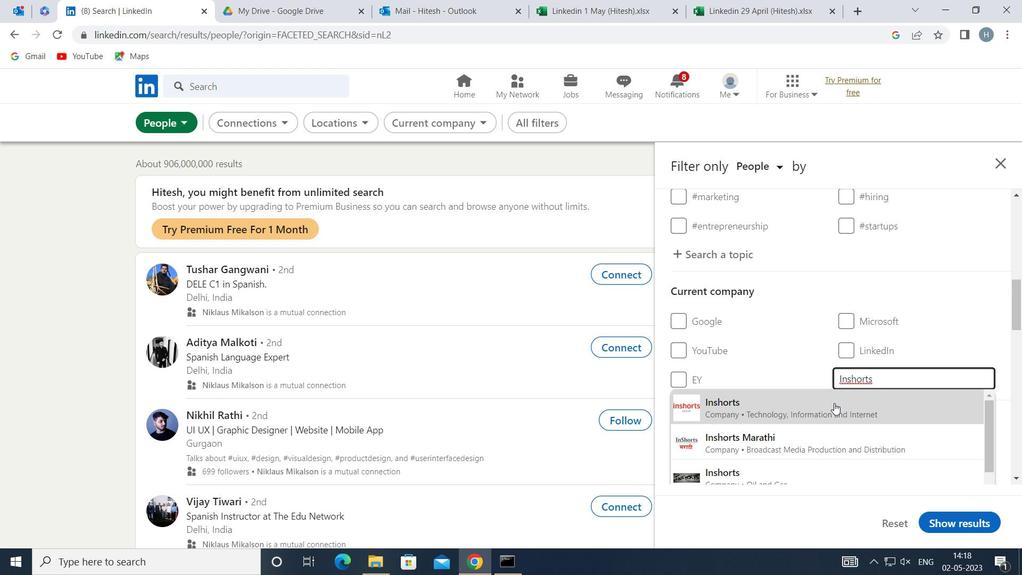 
Action: Mouse moved to (822, 395)
Screenshot: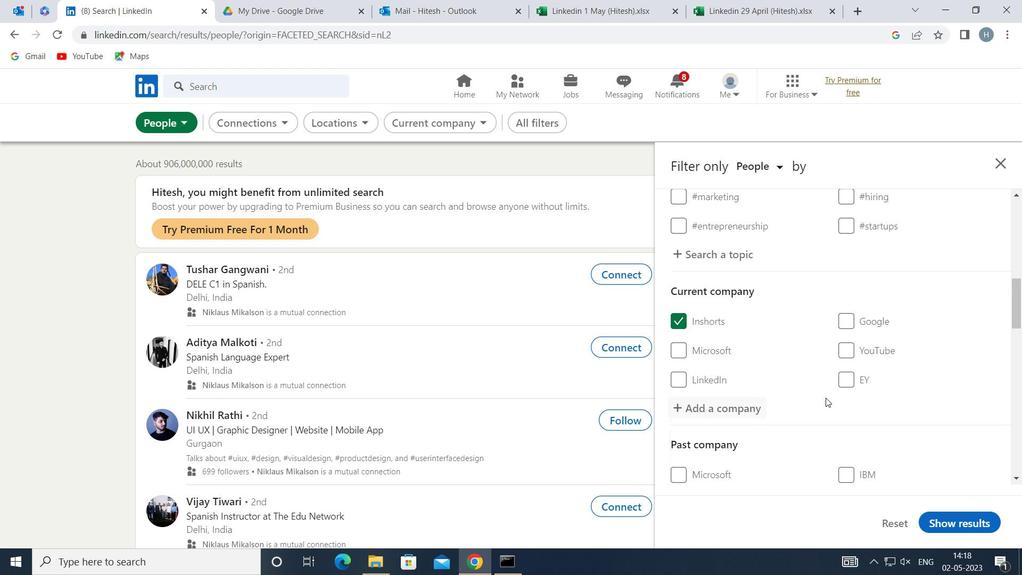
Action: Mouse scrolled (822, 395) with delta (0, 0)
Screenshot: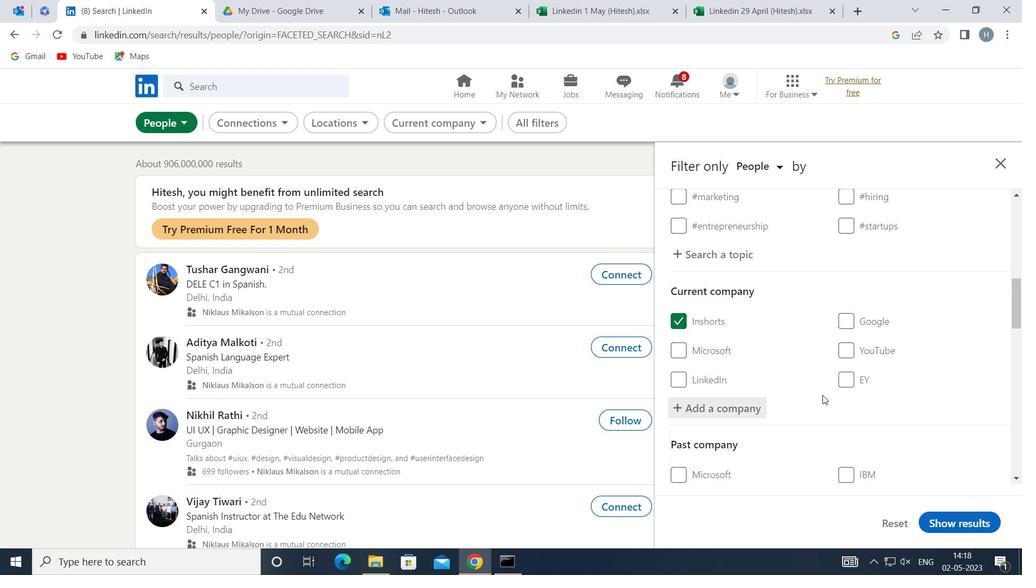 
Action: Mouse scrolled (822, 395) with delta (0, 0)
Screenshot: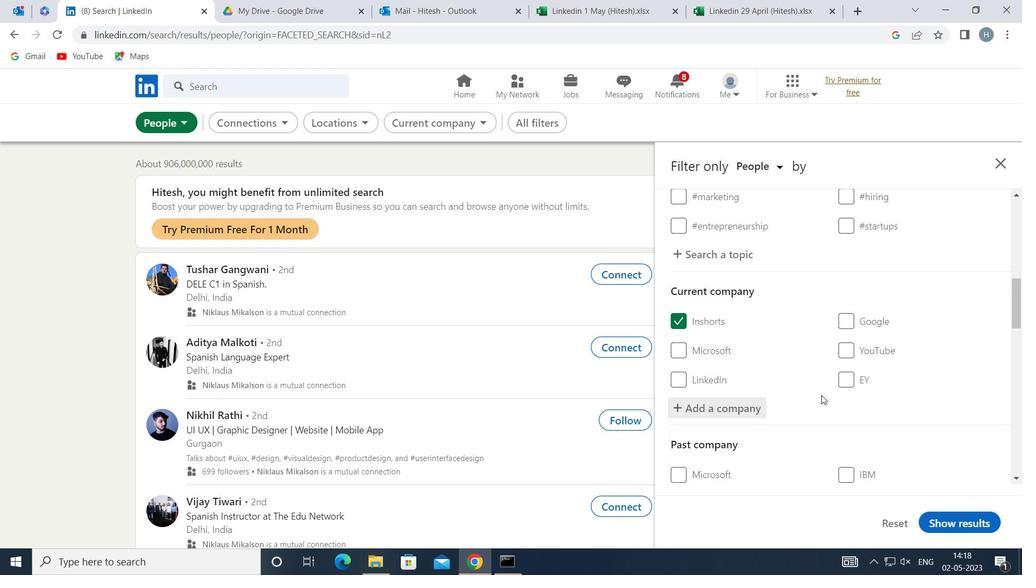 
Action: Mouse scrolled (822, 395) with delta (0, 0)
Screenshot: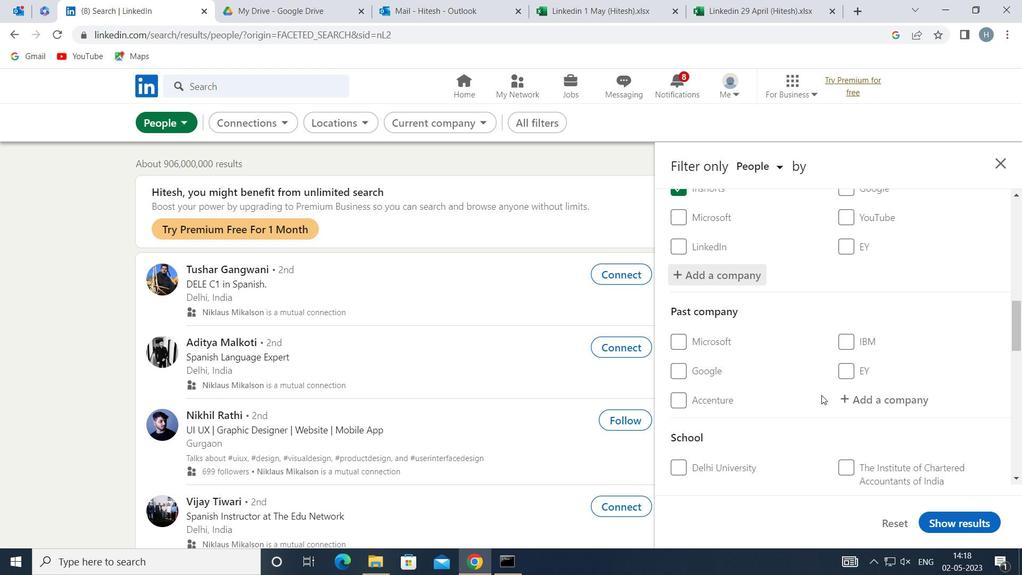 
Action: Mouse scrolled (822, 395) with delta (0, 0)
Screenshot: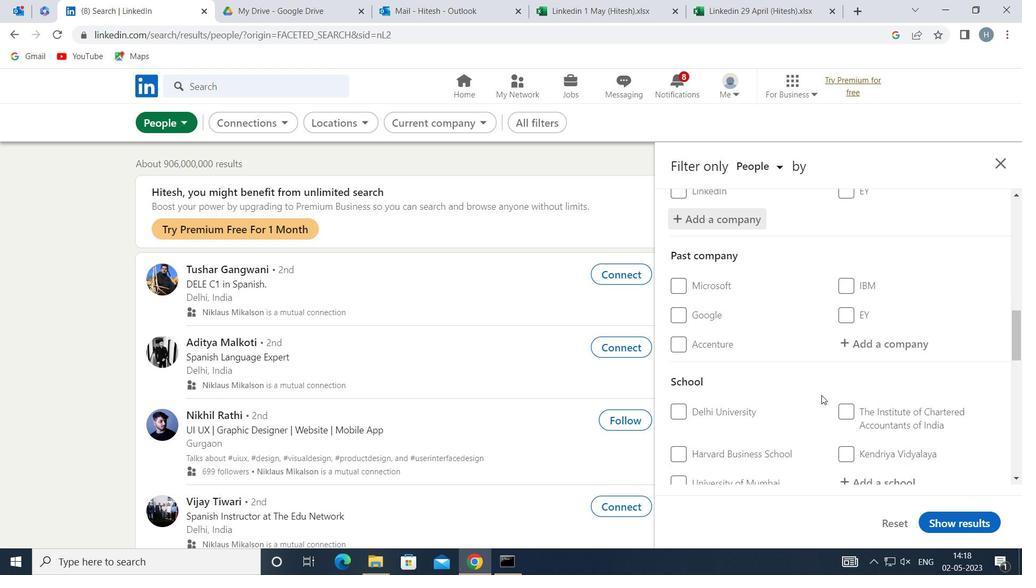 
Action: Mouse moved to (897, 409)
Screenshot: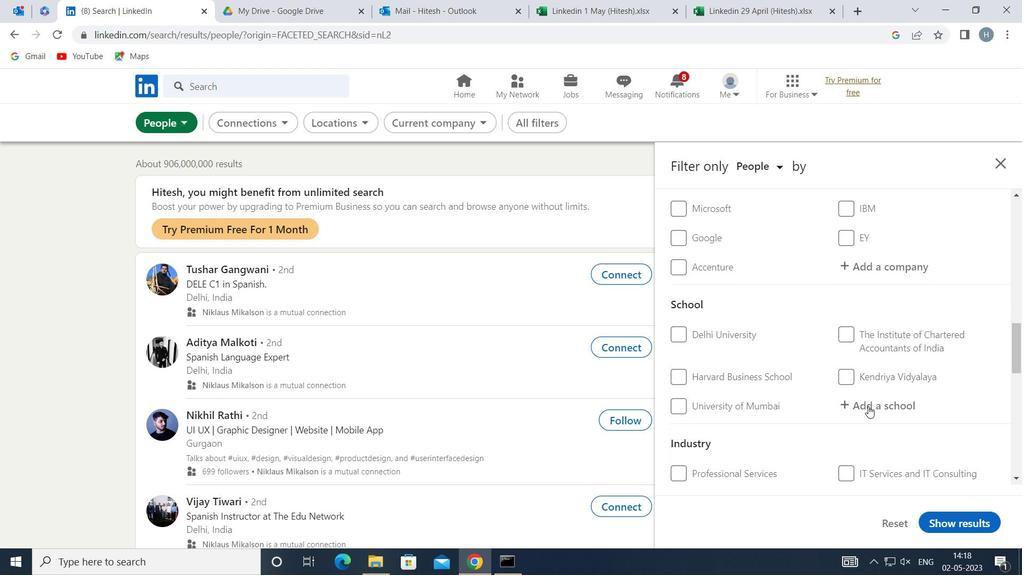 
Action: Mouse pressed left at (897, 409)
Screenshot: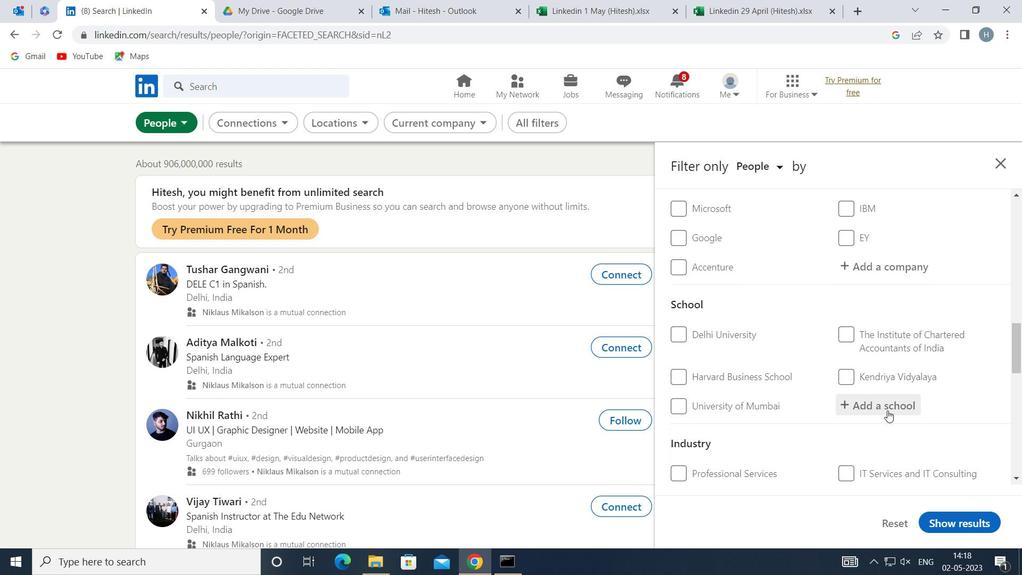 
Action: Mouse moved to (897, 409)
Screenshot: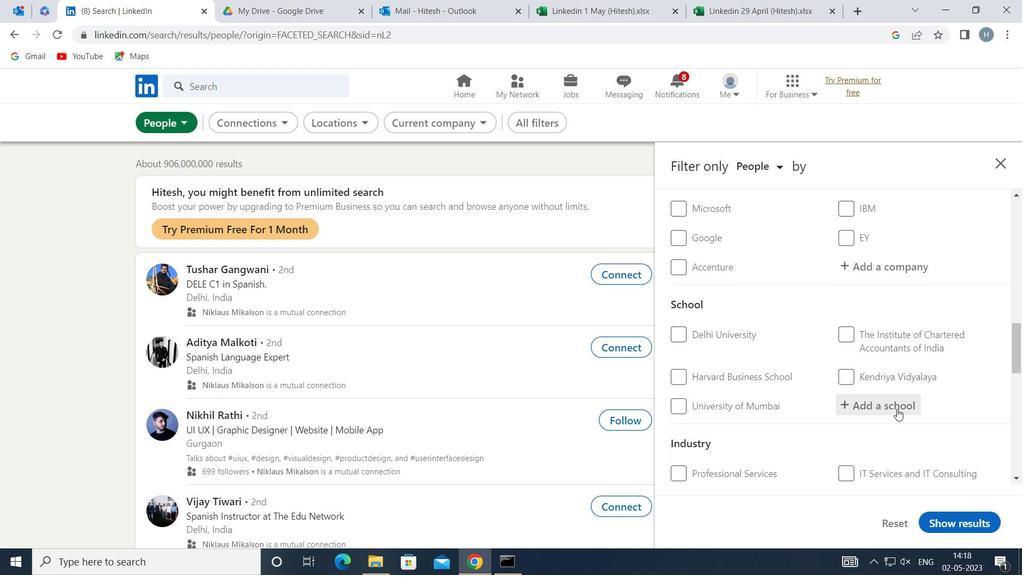 
Action: Key pressed <Key.shift>PARUL<Key.space>INSTITUTE<Key.space>OF<Key.space>TECH
Screenshot: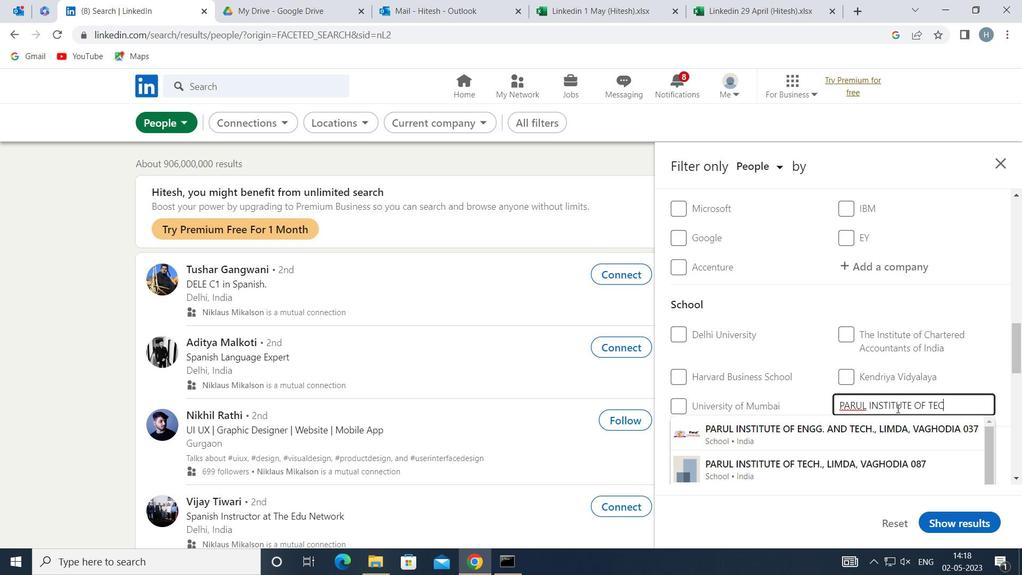 
Action: Mouse moved to (880, 442)
Screenshot: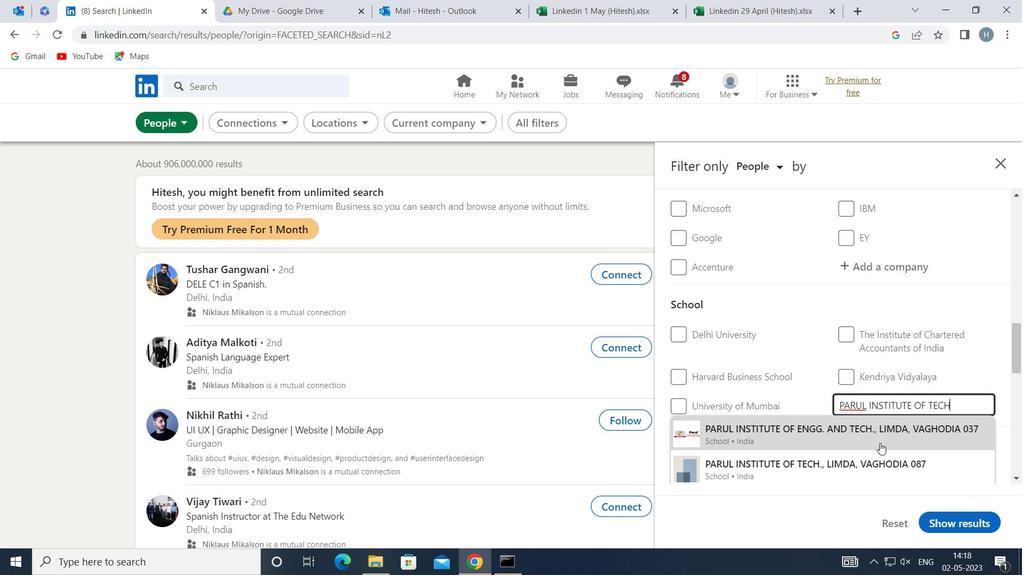 
Action: Mouse scrolled (880, 442) with delta (0, 0)
Screenshot: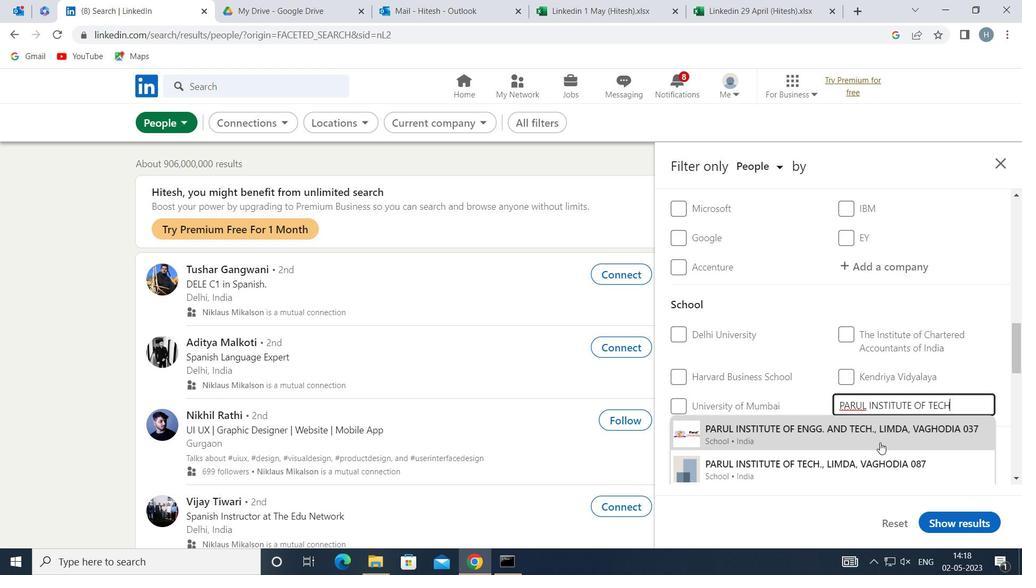 
Action: Mouse moved to (900, 410)
Screenshot: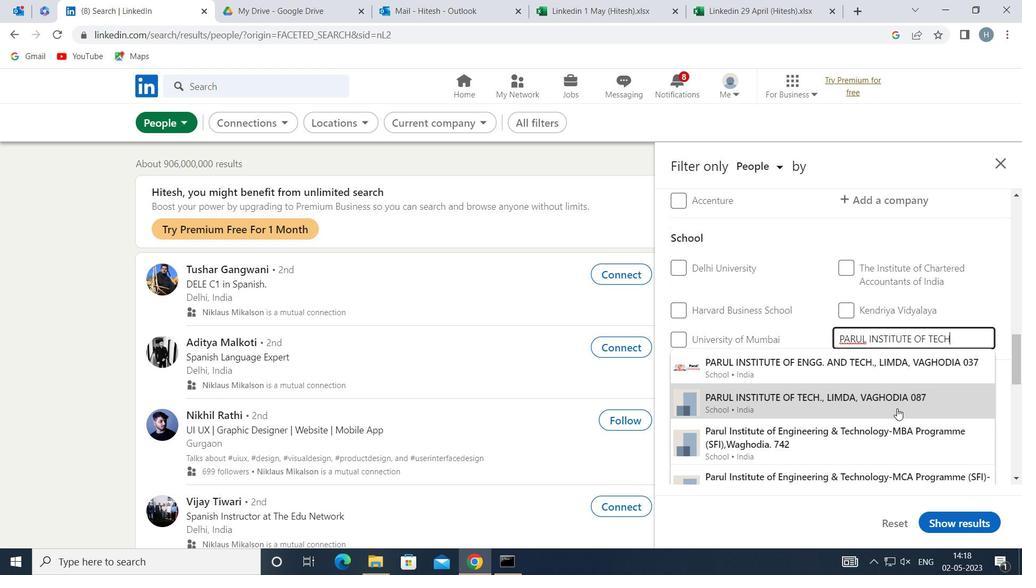 
Action: Mouse pressed left at (900, 410)
Screenshot: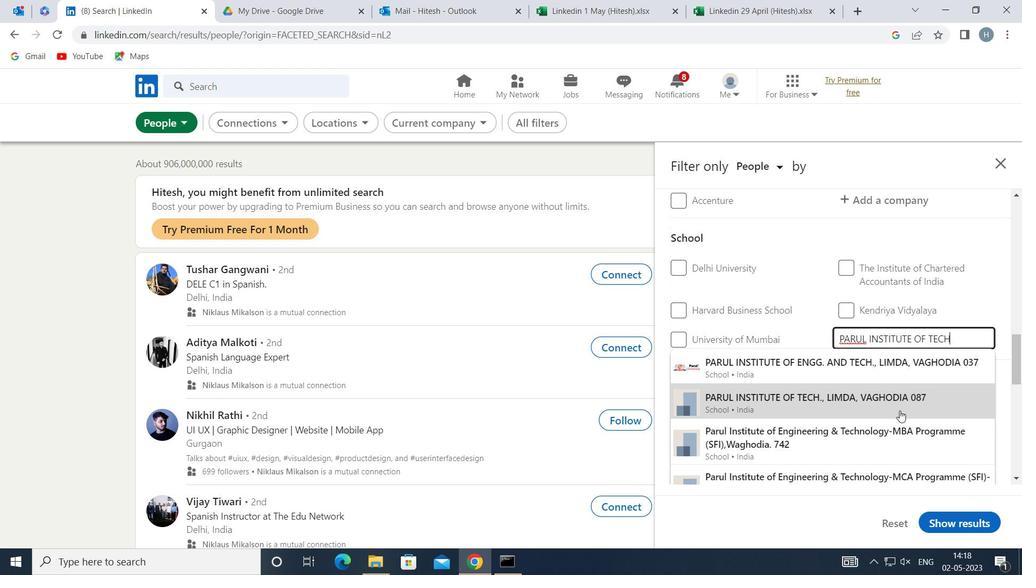 
Action: Mouse moved to (855, 385)
Screenshot: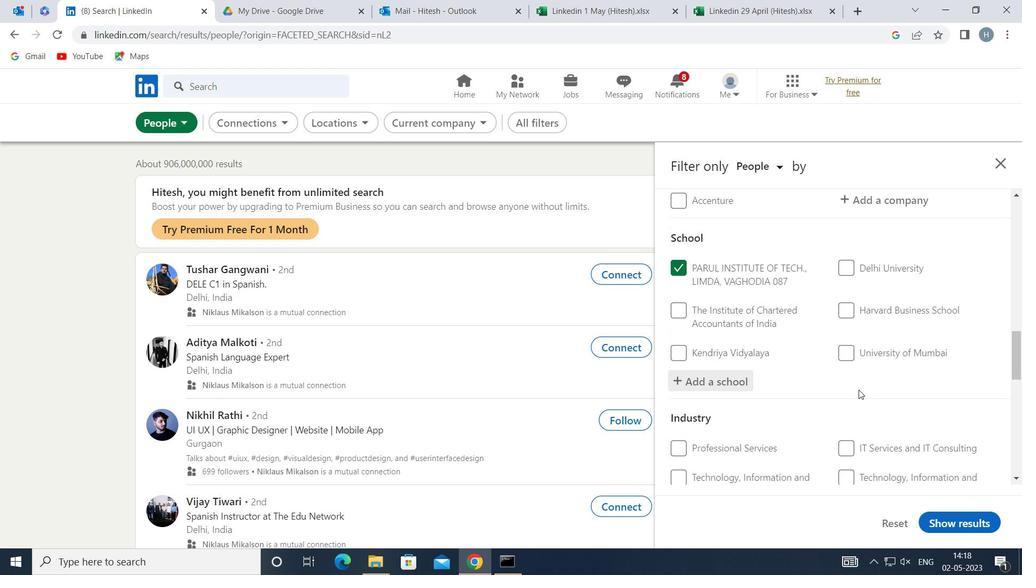 
Action: Mouse scrolled (855, 384) with delta (0, 0)
Screenshot: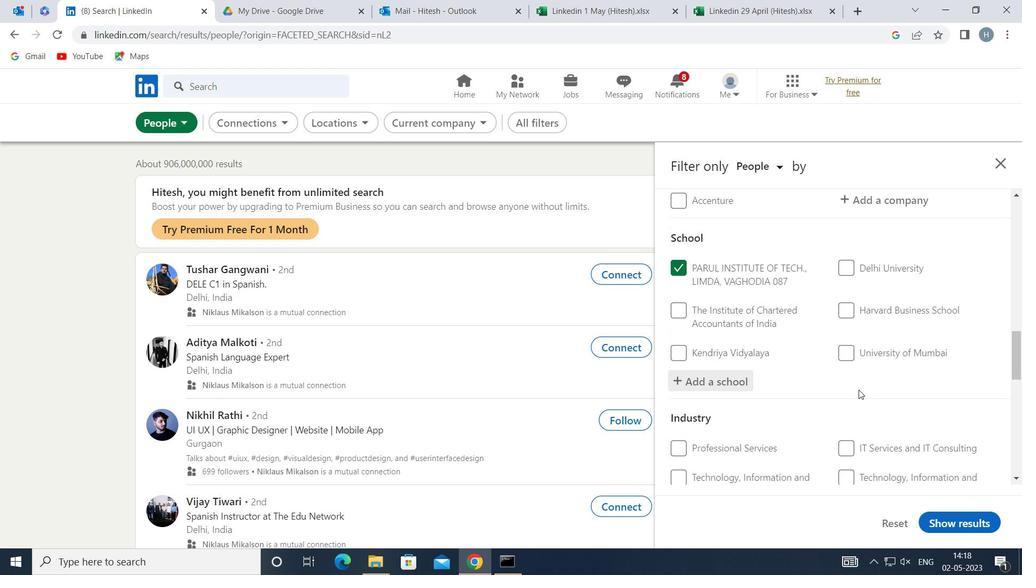 
Action: Mouse moved to (841, 377)
Screenshot: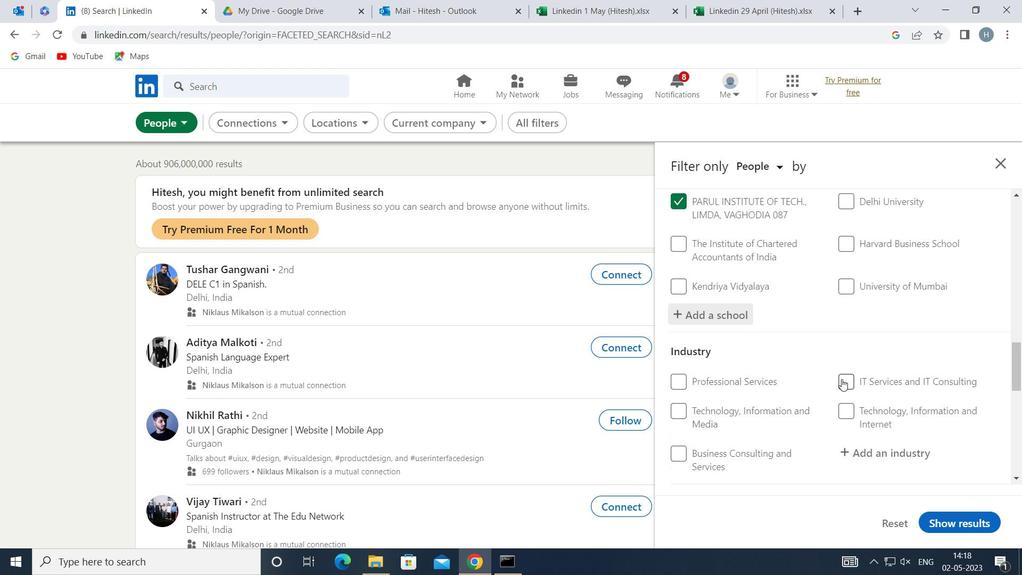 
Action: Mouse scrolled (841, 376) with delta (0, 0)
Screenshot: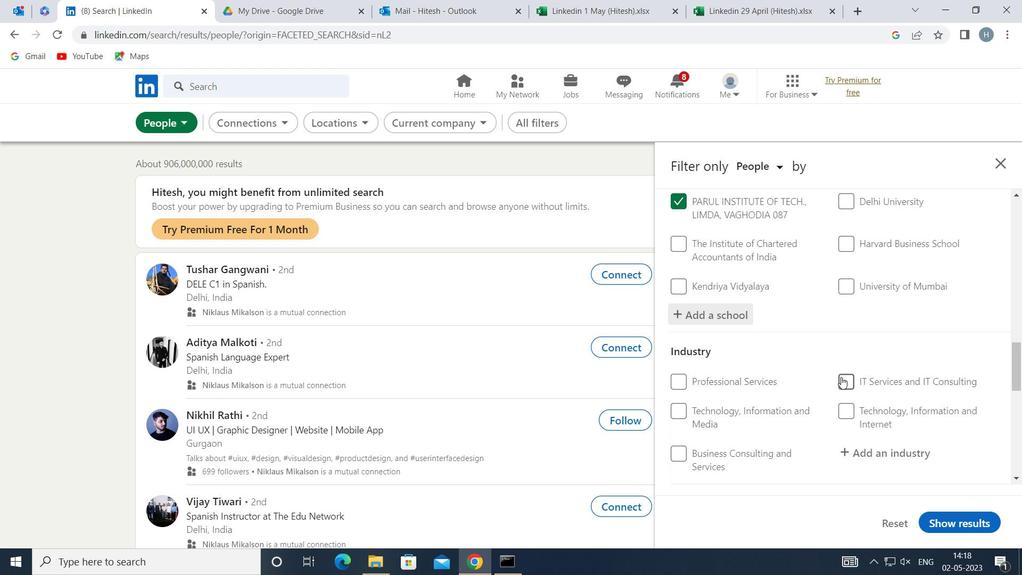 
Action: Mouse moved to (887, 390)
Screenshot: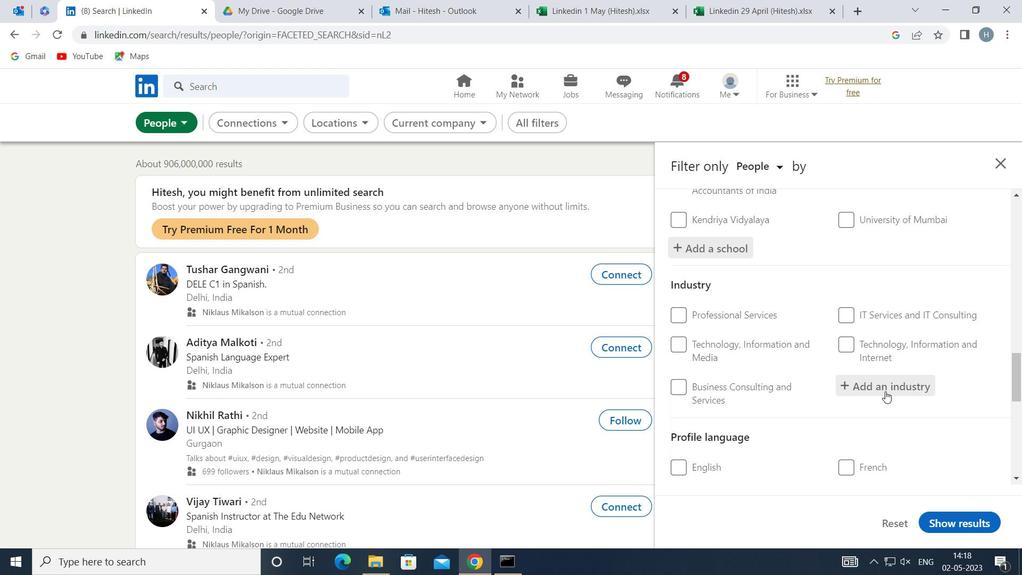 
Action: Mouse pressed left at (887, 390)
Screenshot: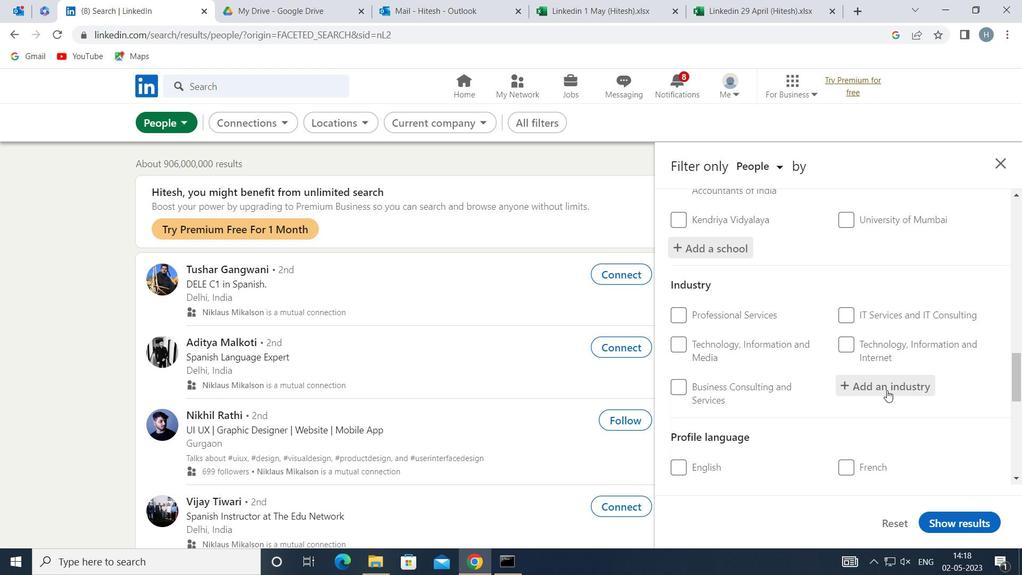 
Action: Key pressed <Key.shift>RETAIL<Key.space><Key.shift>PHAR
Screenshot: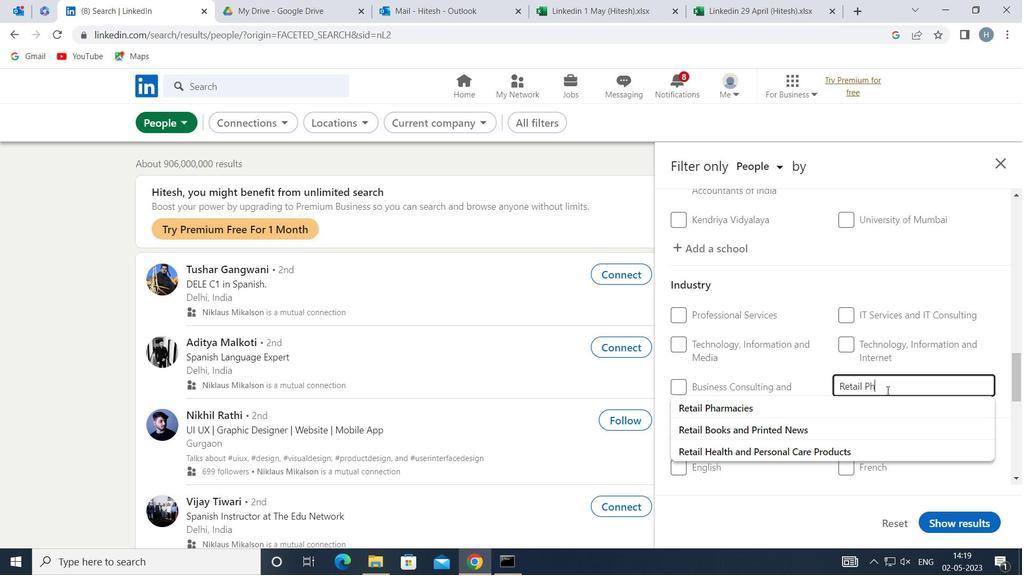
Action: Mouse moved to (850, 406)
Screenshot: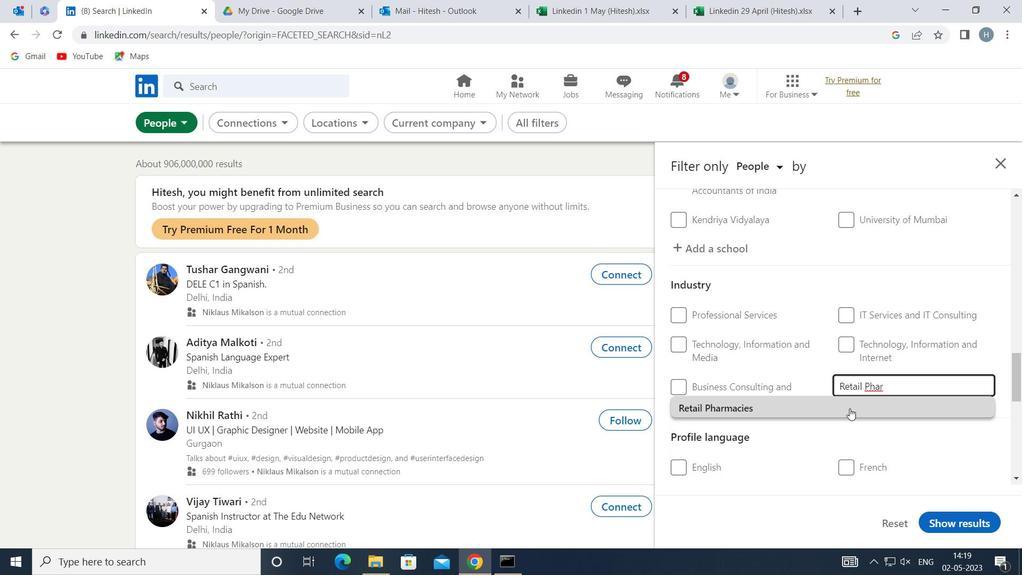 
Action: Mouse pressed left at (850, 406)
Screenshot: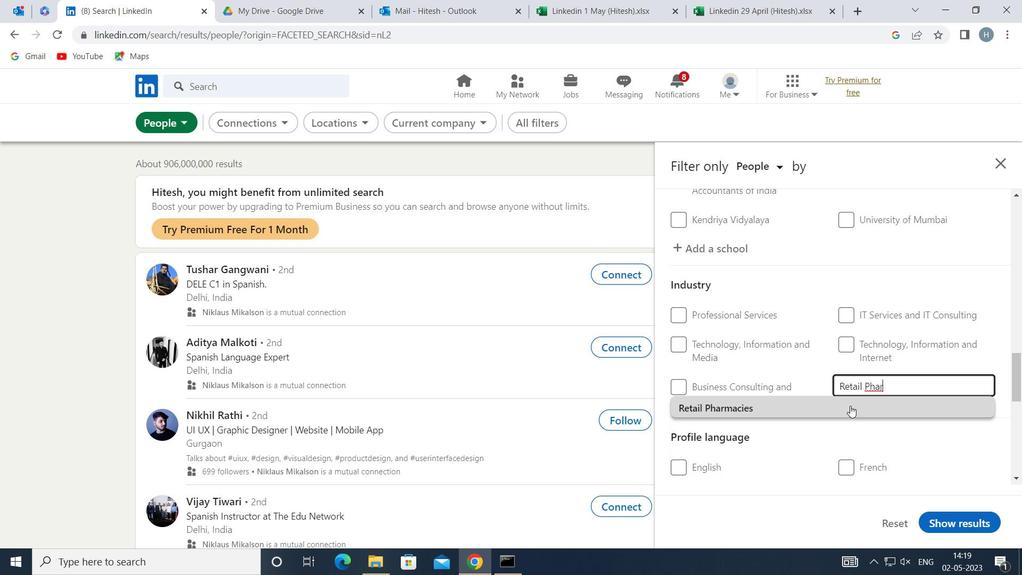 
Action: Mouse moved to (821, 411)
Screenshot: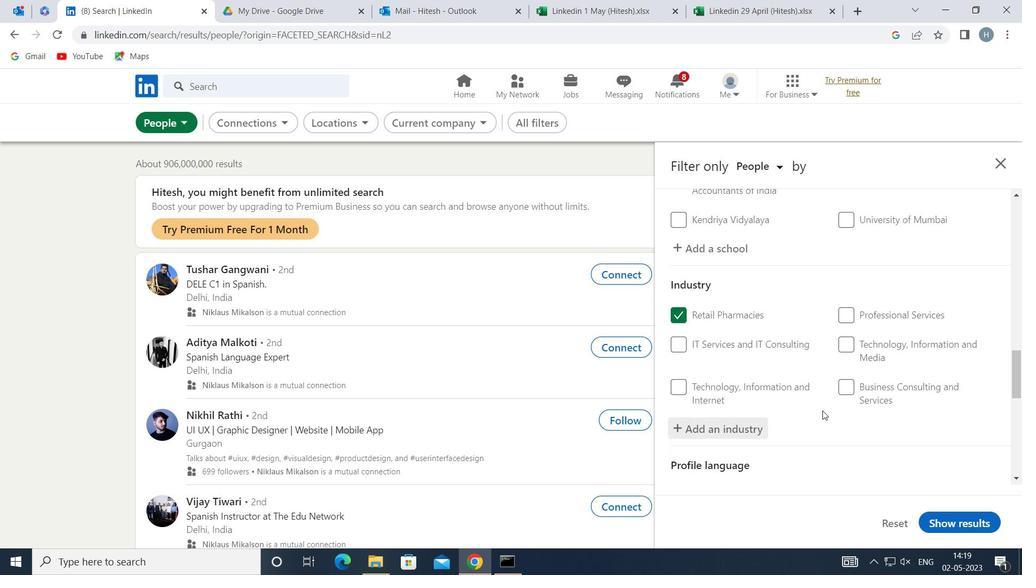
Action: Mouse scrolled (821, 411) with delta (0, 0)
Screenshot: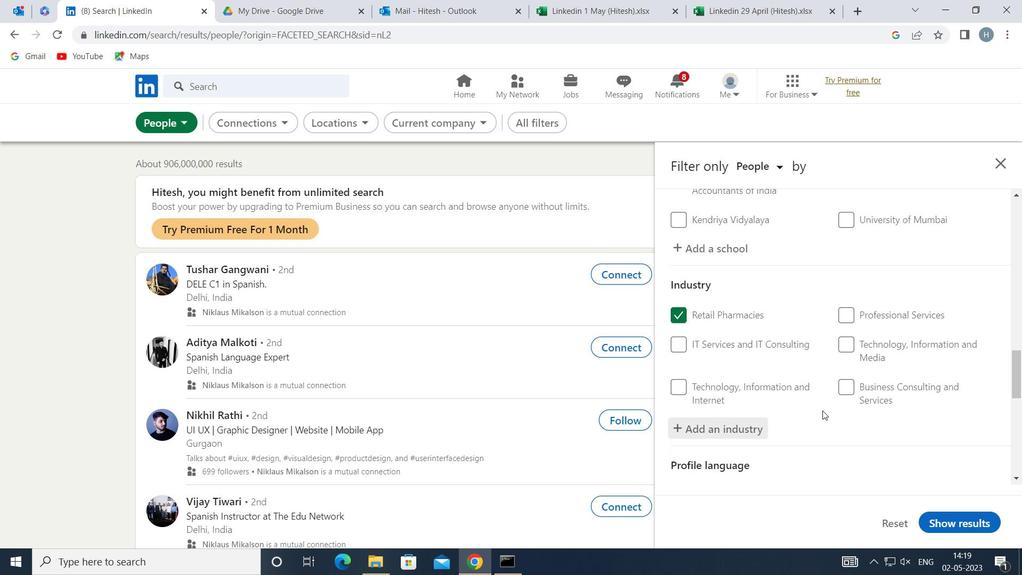 
Action: Mouse moved to (820, 411)
Screenshot: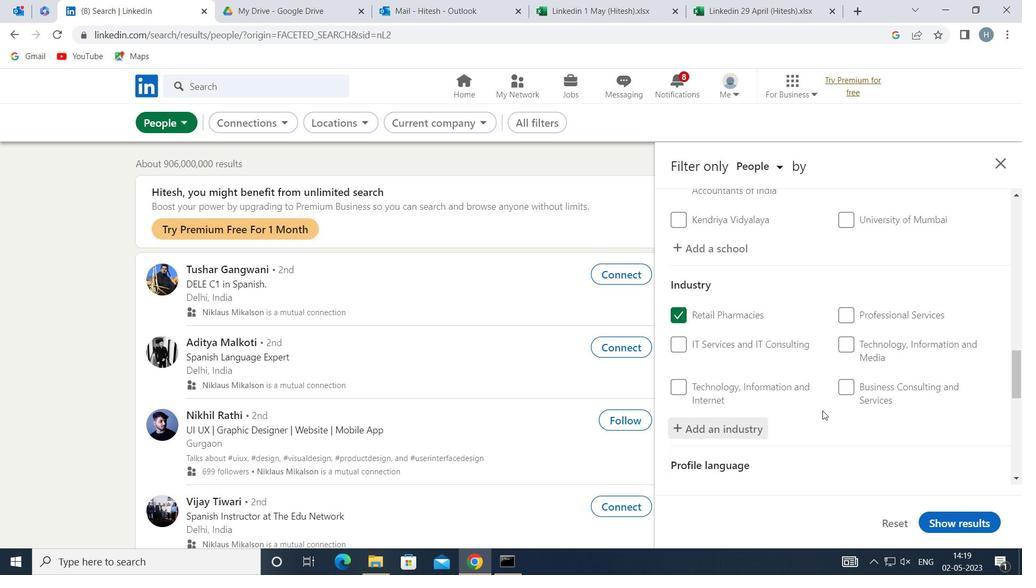 
Action: Mouse scrolled (820, 411) with delta (0, 0)
Screenshot: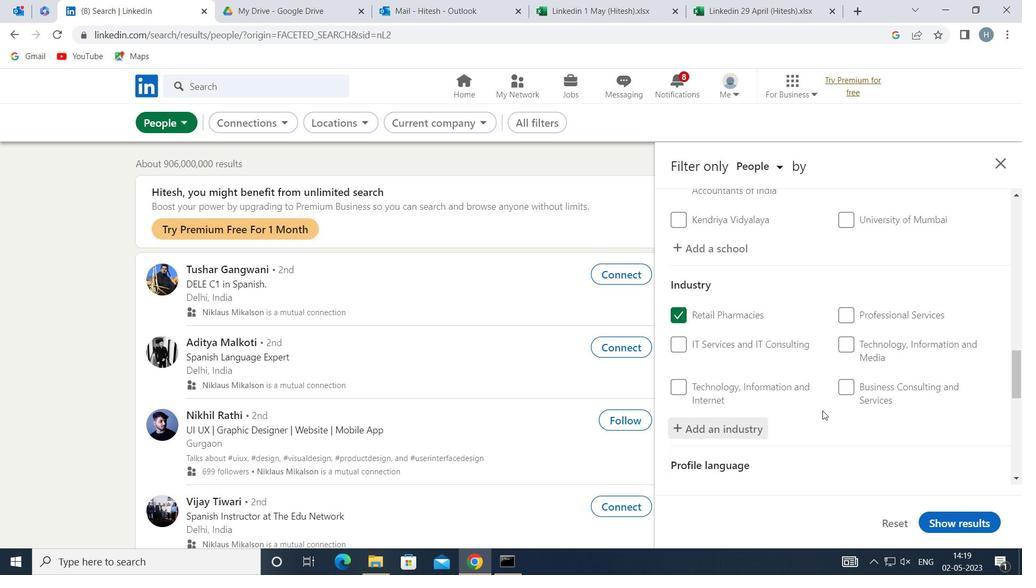 
Action: Mouse moved to (820, 411)
Screenshot: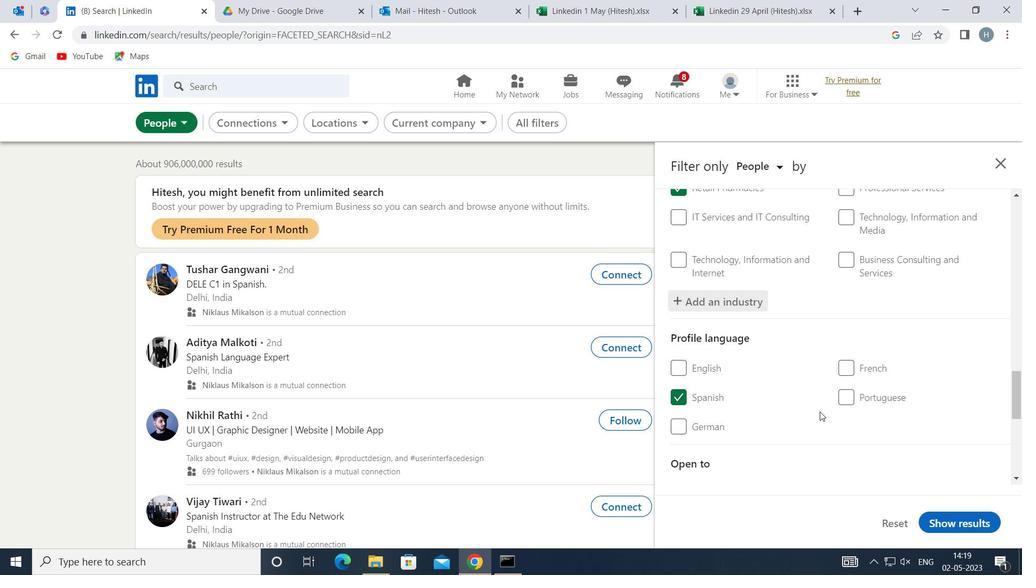 
Action: Mouse scrolled (820, 411) with delta (0, 0)
Screenshot: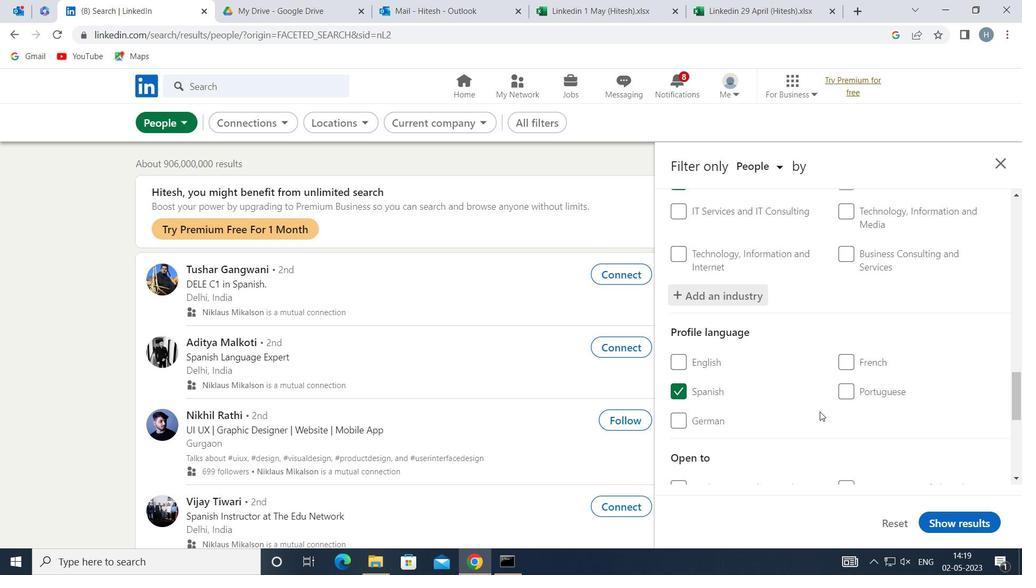 
Action: Mouse scrolled (820, 411) with delta (0, 0)
Screenshot: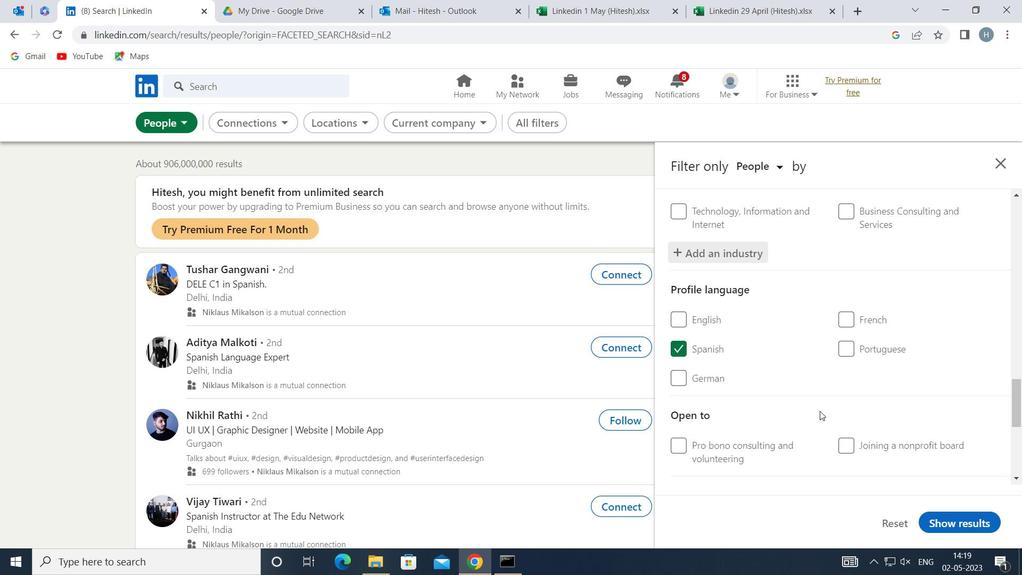 
Action: Mouse scrolled (820, 411) with delta (0, 0)
Screenshot: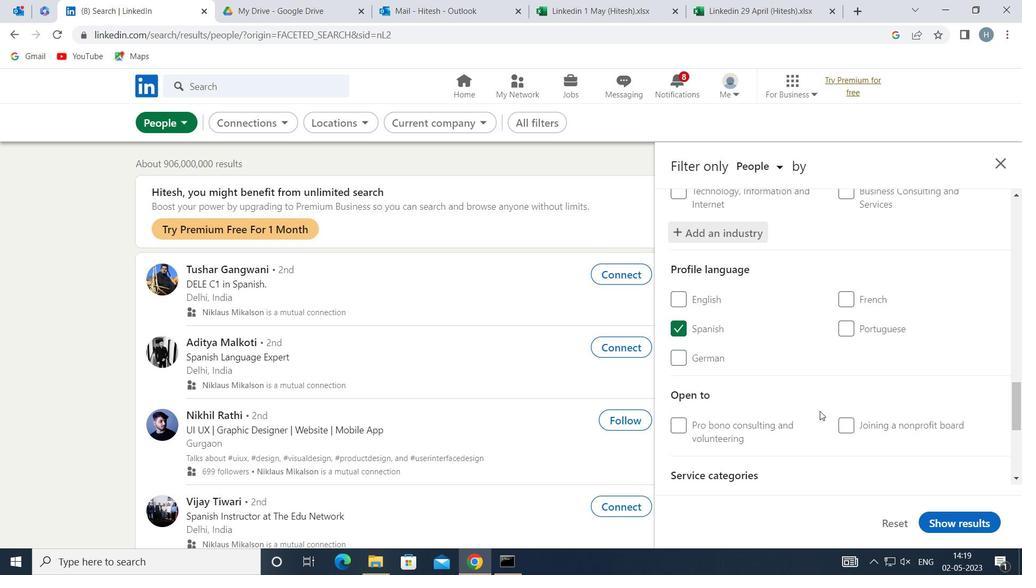 
Action: Mouse scrolled (820, 411) with delta (0, 0)
Screenshot: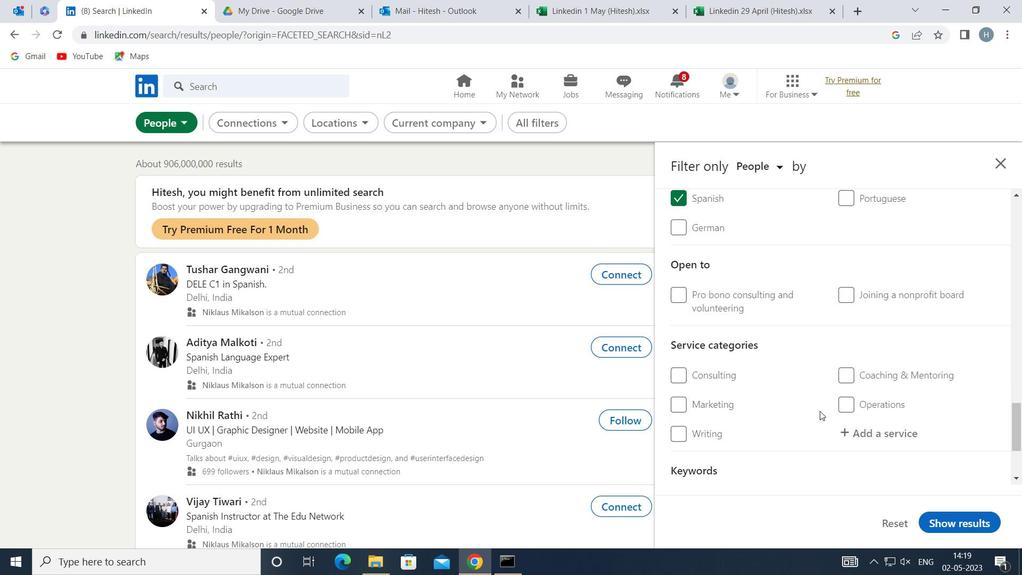 
Action: Mouse moved to (912, 363)
Screenshot: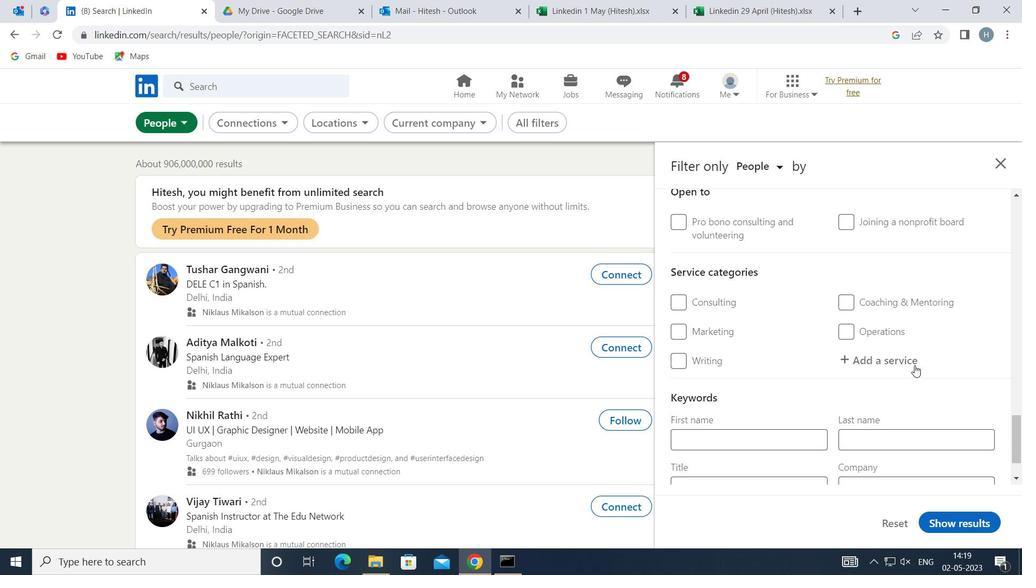 
Action: Mouse pressed left at (912, 363)
Screenshot: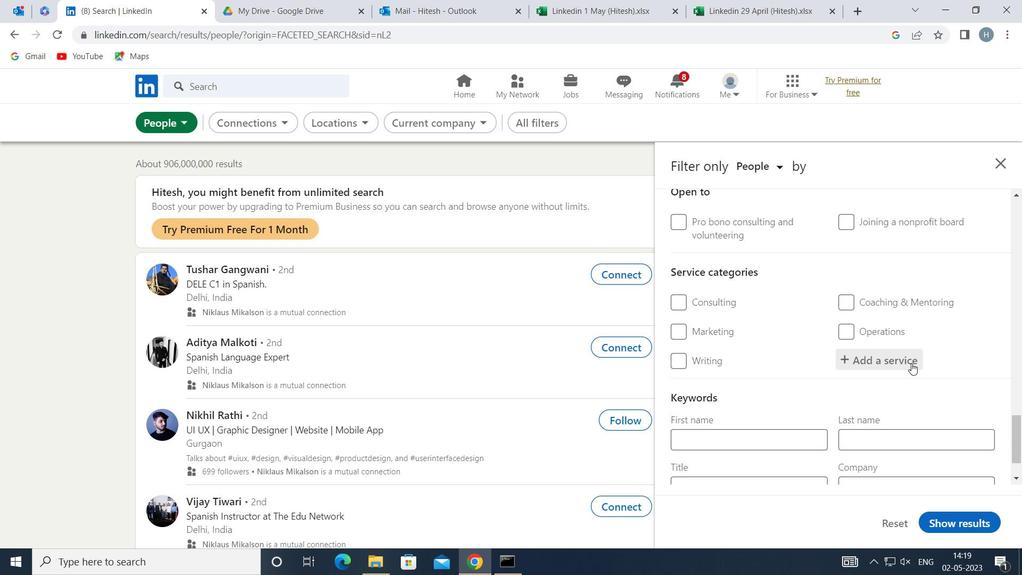 
Action: Key pressed <Key.shift>SOFTWARE<Key.space><Key.shift>TES
Screenshot: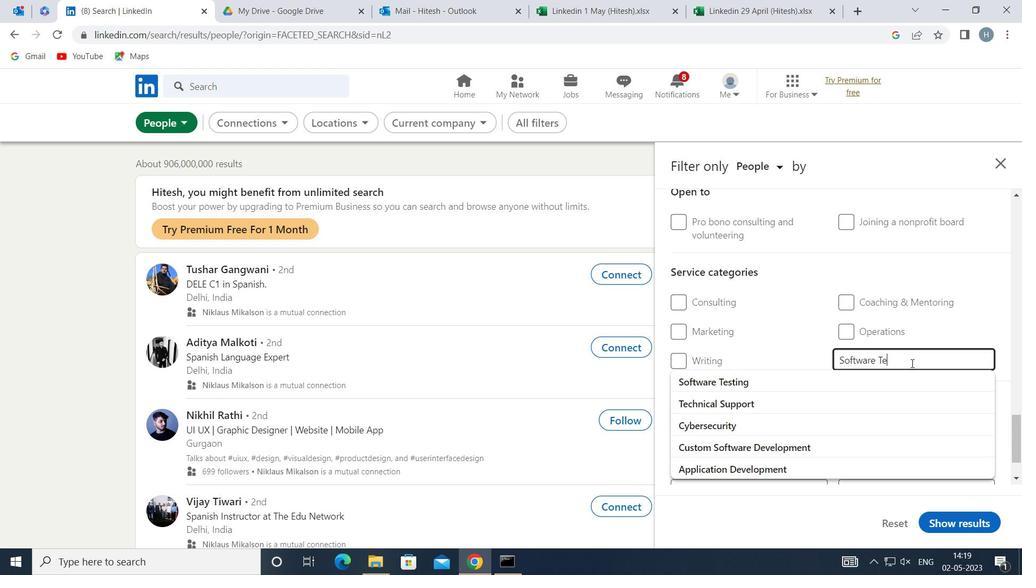 
Action: Mouse moved to (761, 380)
Screenshot: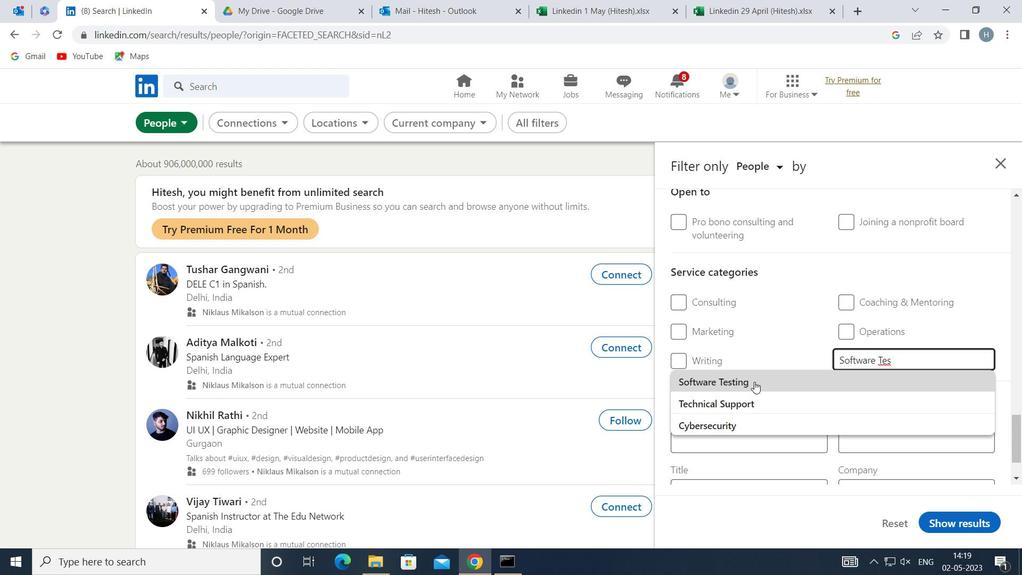 
Action: Mouse pressed left at (761, 380)
Screenshot: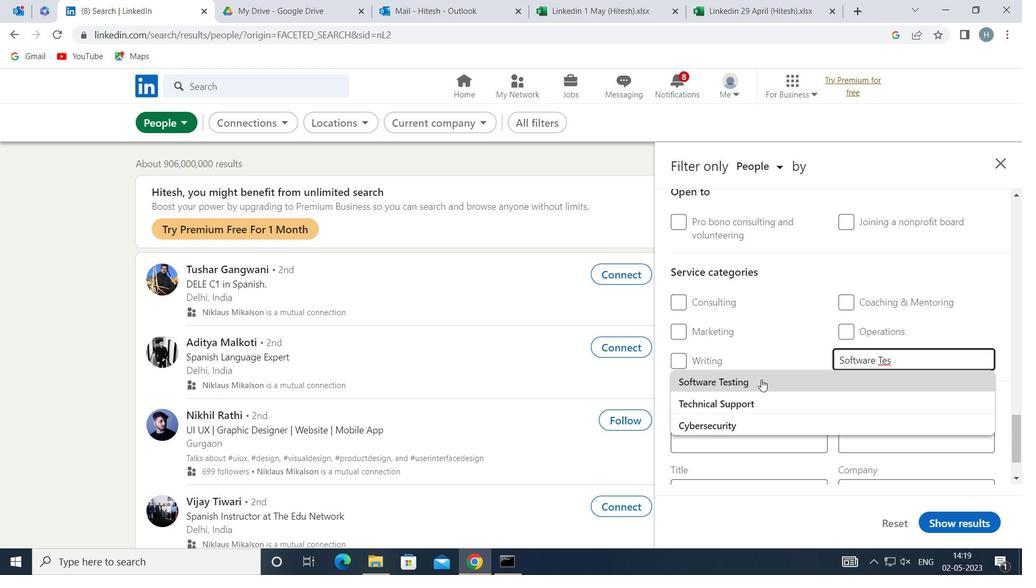 
Action: Mouse moved to (790, 387)
Screenshot: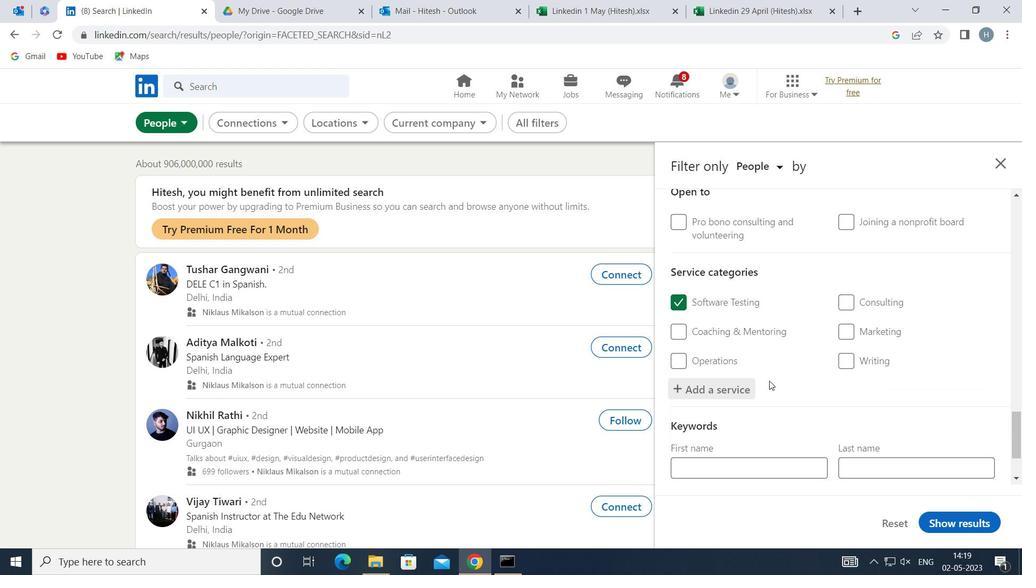 
Action: Mouse scrolled (790, 387) with delta (0, 0)
Screenshot: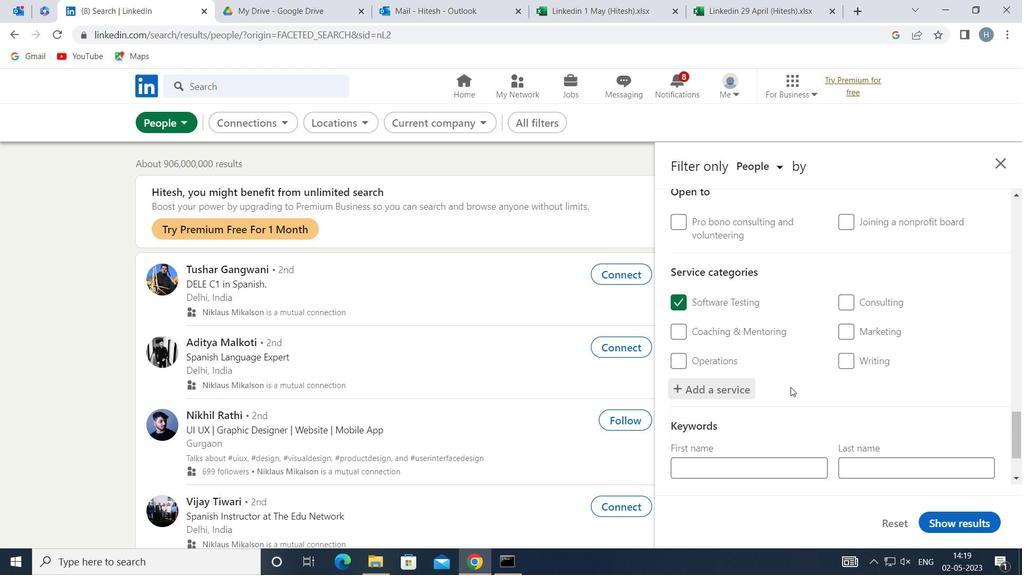 
Action: Mouse scrolled (790, 387) with delta (0, 0)
Screenshot: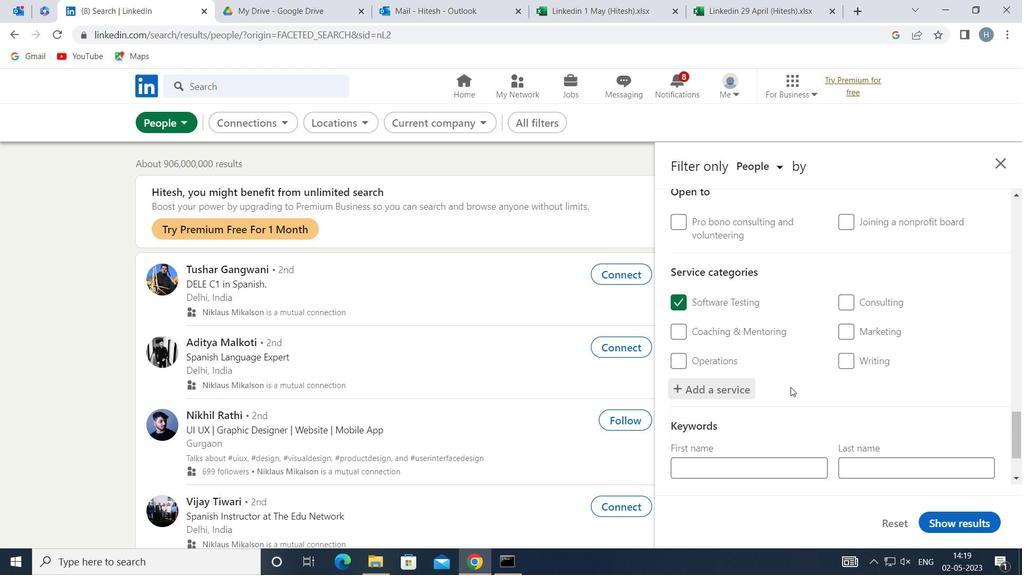 
Action: Mouse scrolled (790, 387) with delta (0, 0)
Screenshot: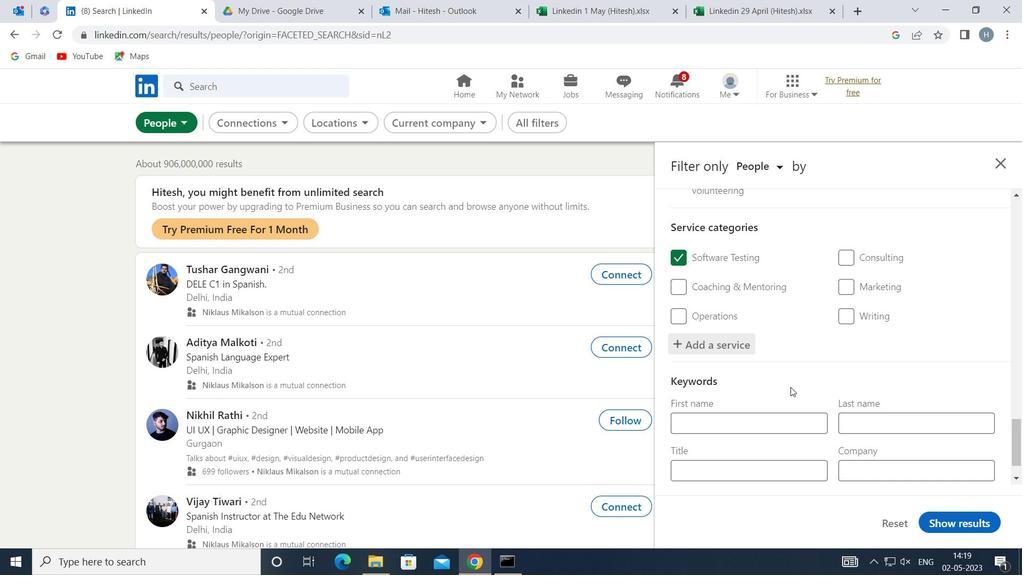 
Action: Mouse moved to (792, 418)
Screenshot: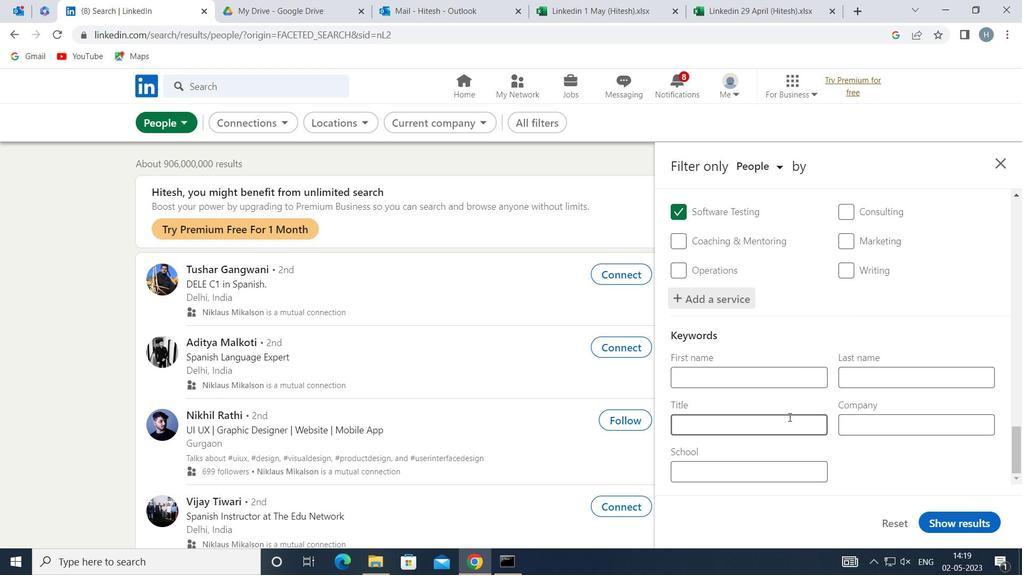 
Action: Mouse pressed left at (792, 418)
Screenshot: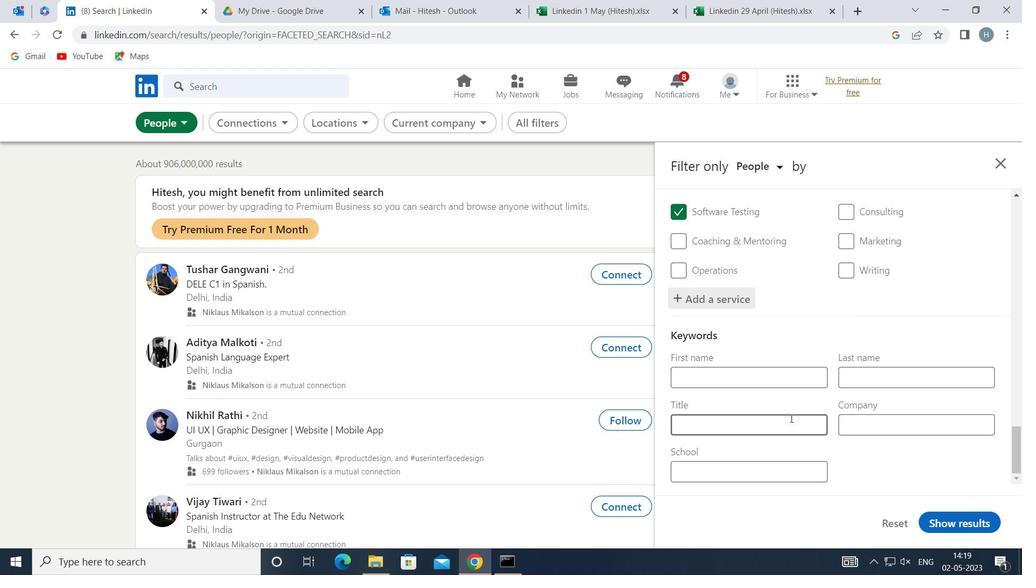 
Action: Mouse moved to (789, 418)
Screenshot: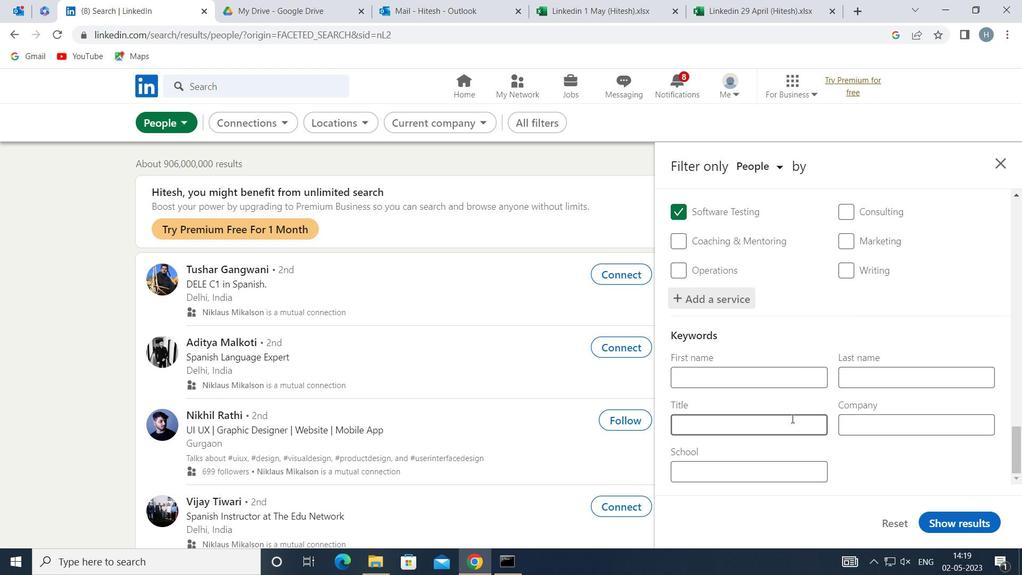 
Action: Key pressed <Key.shift>BOILERMAKER
Screenshot: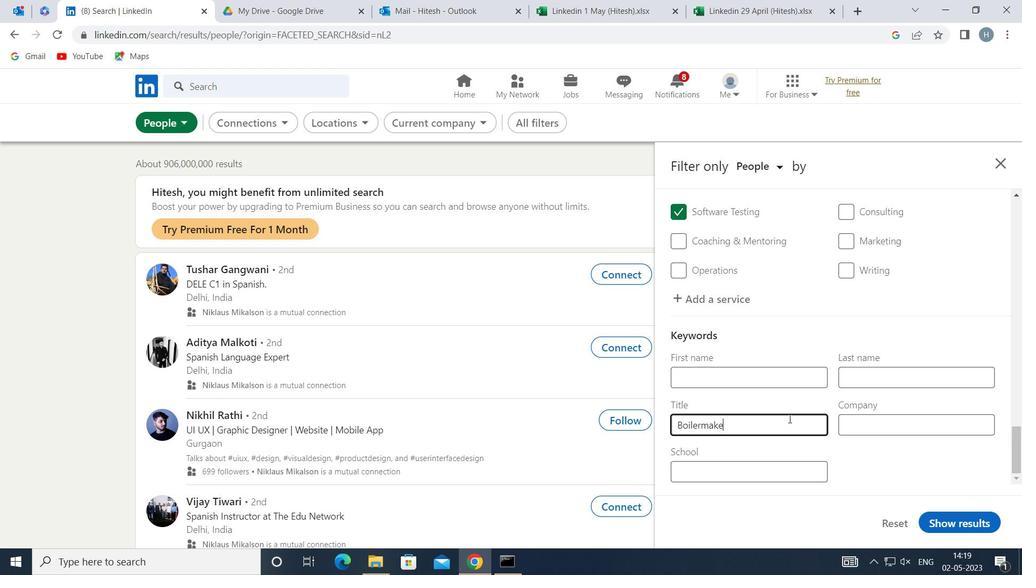 
Action: Mouse moved to (941, 517)
Screenshot: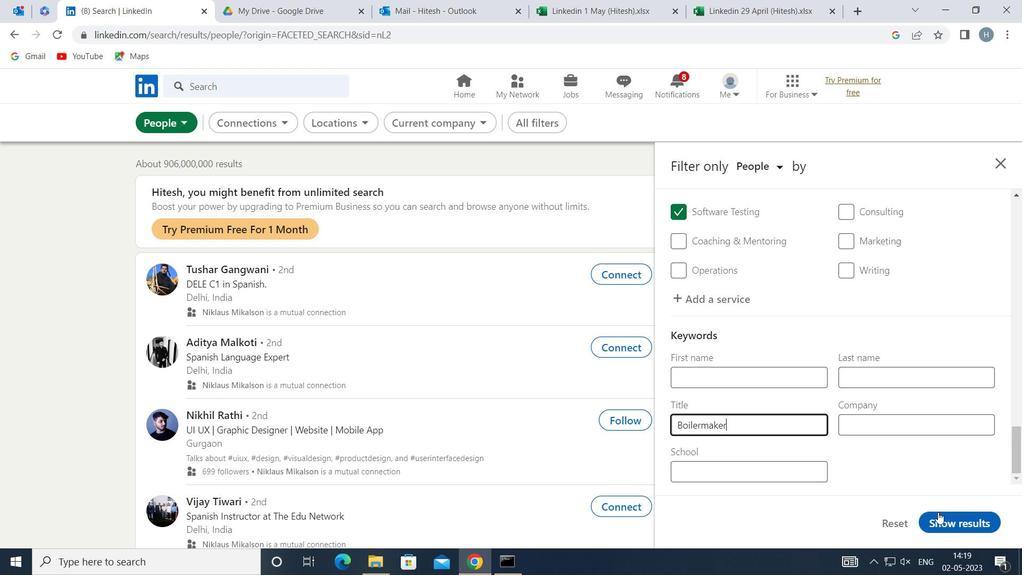 
Action: Mouse pressed left at (941, 517)
Screenshot: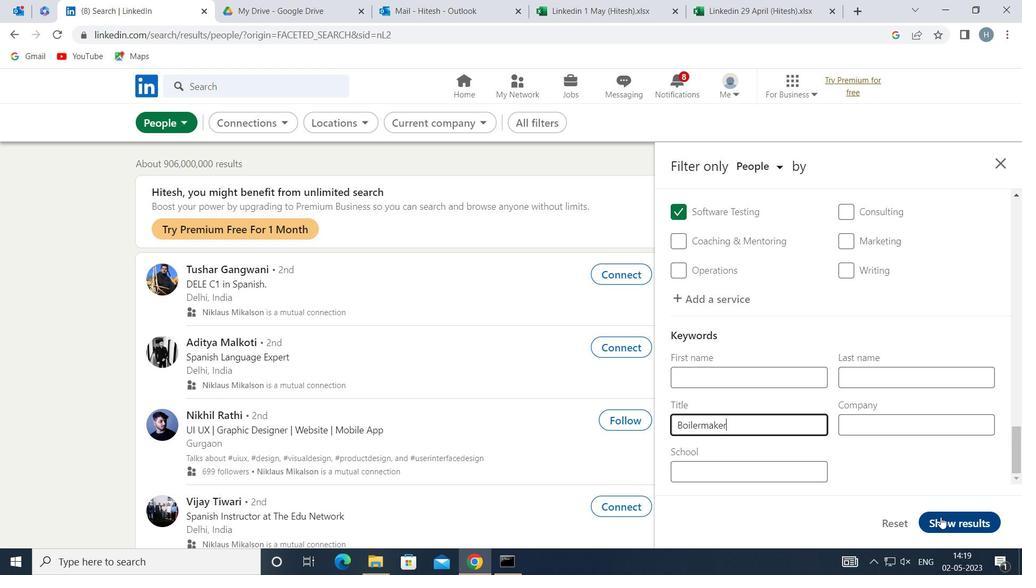 
Action: Mouse moved to (618, 394)
Screenshot: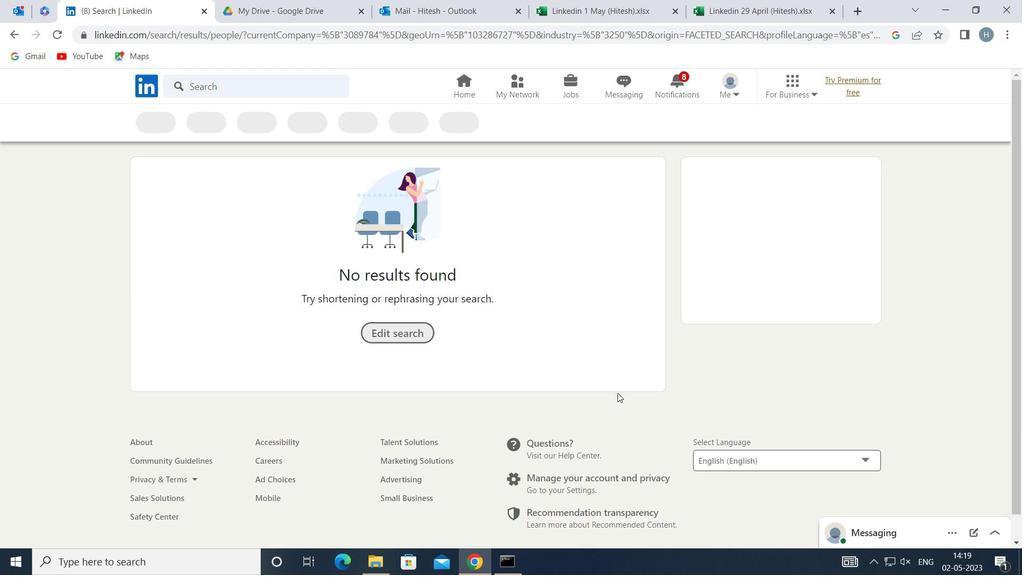 
